 Task: Create new Company, with domain: 'moma.org' and type: 'Prospect'. Add new contact for this company, with mail Id: 'Manasvi_Adams@moma.org', First Name: Manasvi, Last name:  Adams, Job Title: 'Application Developer', Phone Number: '(801) 555-7894'. Change life cycle stage to  Lead and lead status to  Open. Logged in from softage.1@softage.net
Action: Mouse moved to (112, 71)
Screenshot: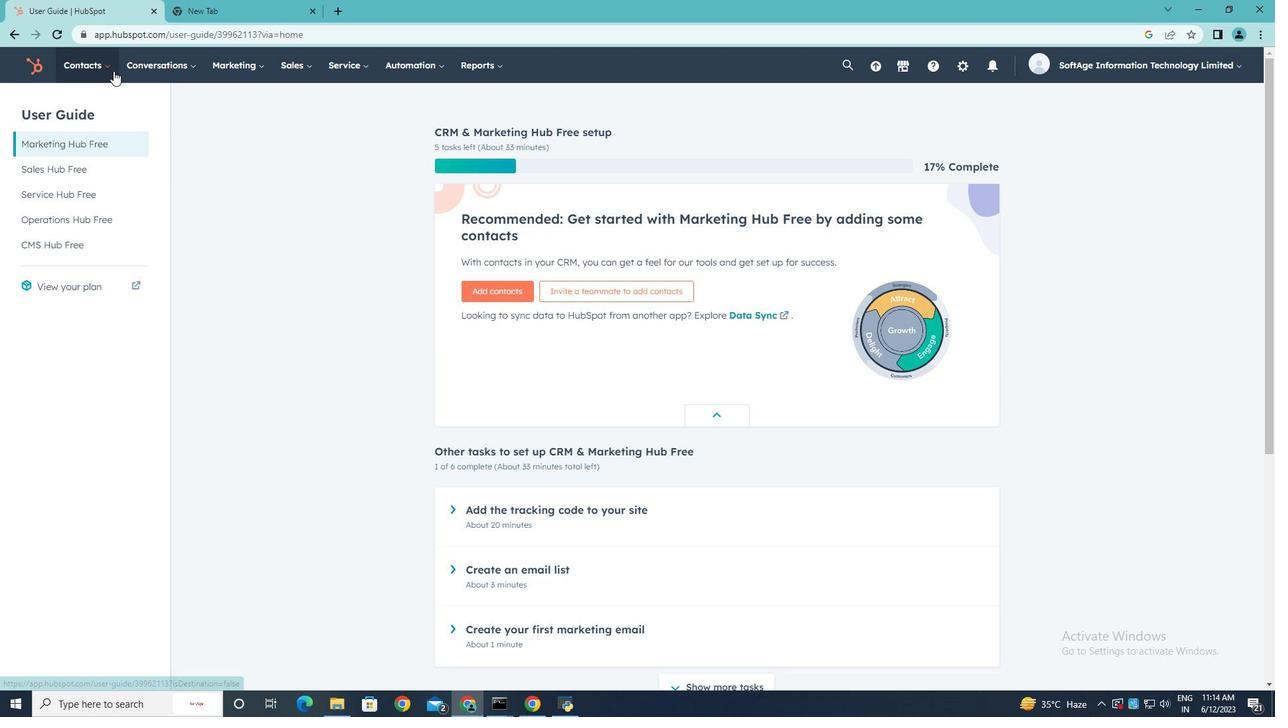 
Action: Mouse pressed left at (112, 71)
Screenshot: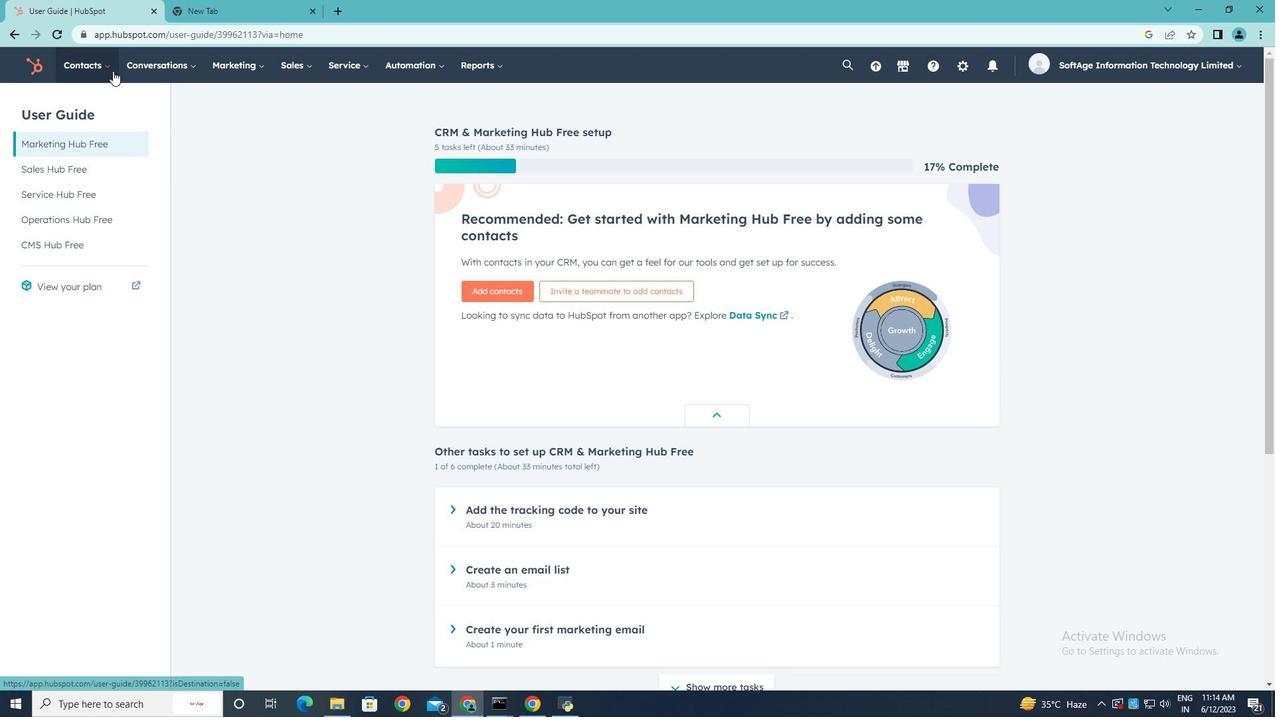 
Action: Mouse moved to (104, 134)
Screenshot: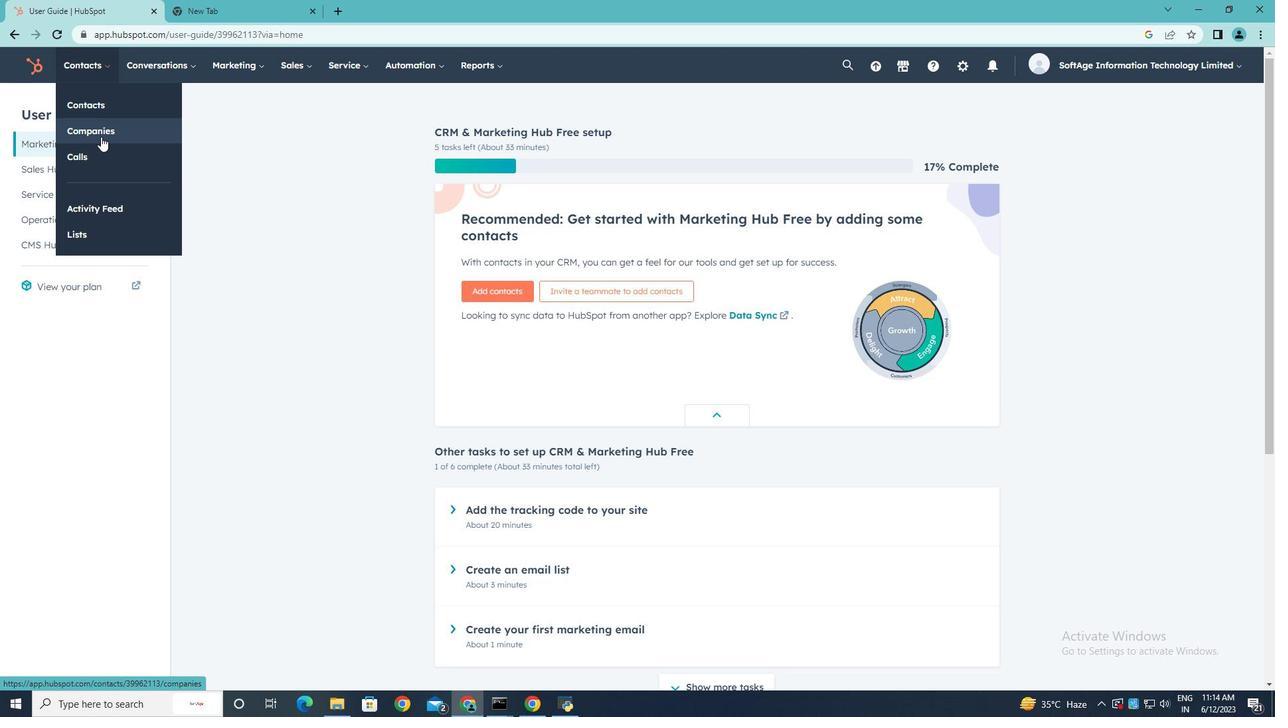 
Action: Mouse pressed left at (104, 134)
Screenshot: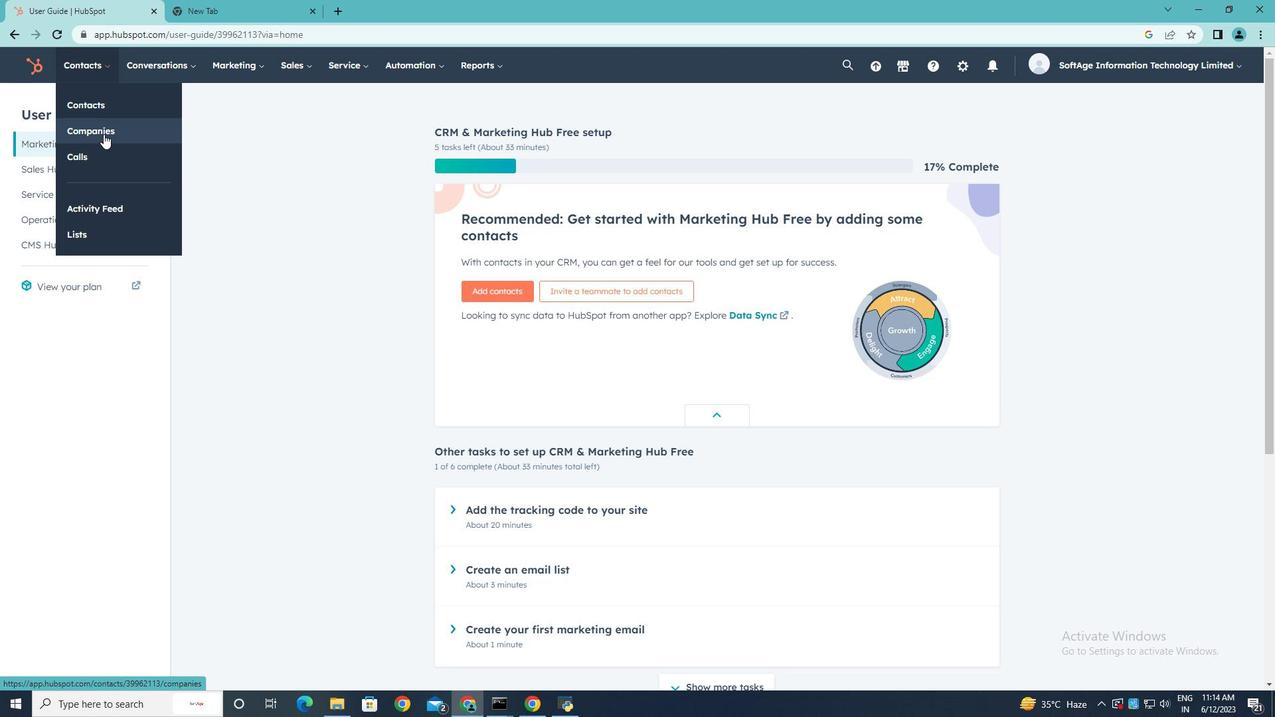 
Action: Mouse moved to (1228, 112)
Screenshot: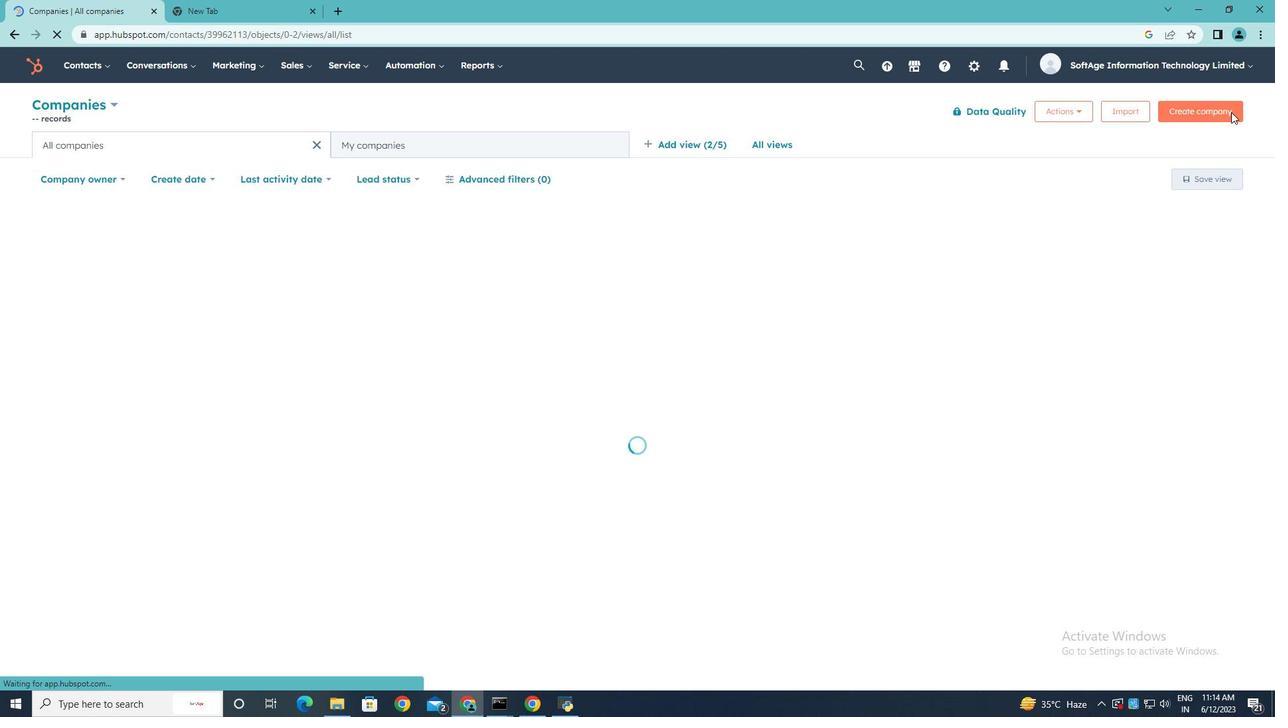 
Action: Mouse pressed left at (1228, 112)
Screenshot: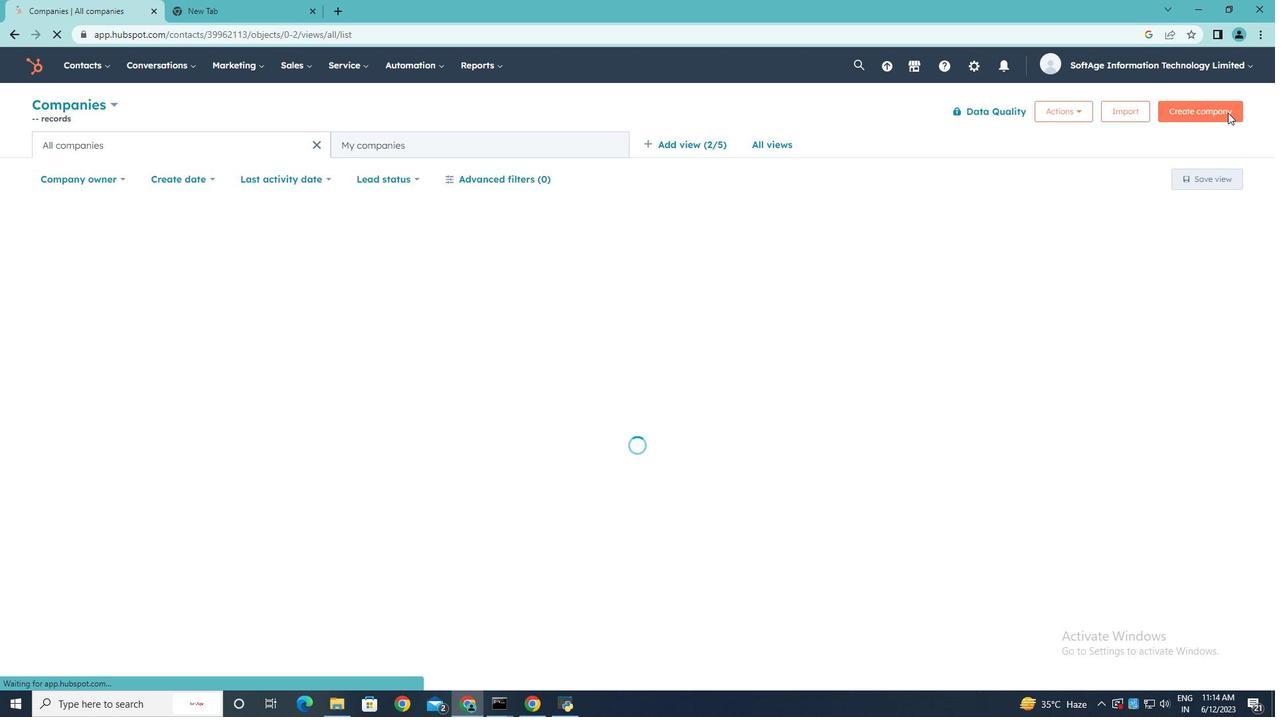 
Action: Mouse moved to (1011, 170)
Screenshot: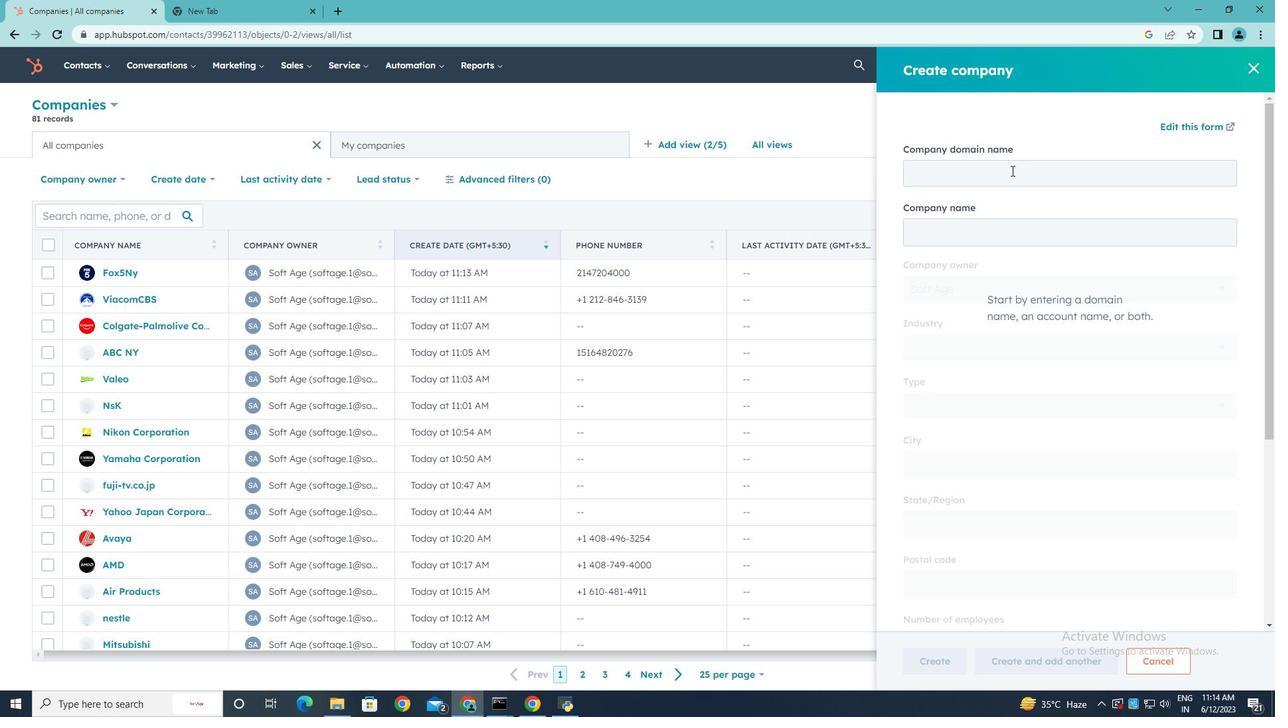 
Action: Mouse pressed left at (1011, 170)
Screenshot: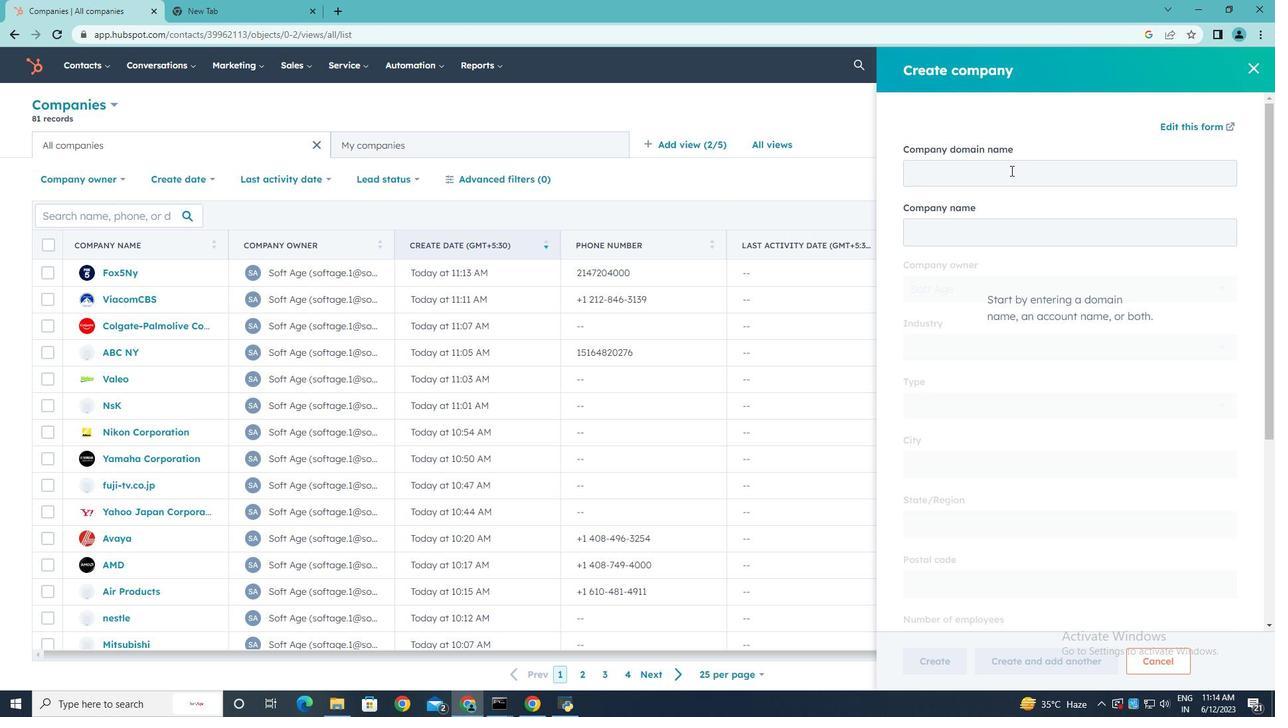 
Action: Key pressed moma.org
Screenshot: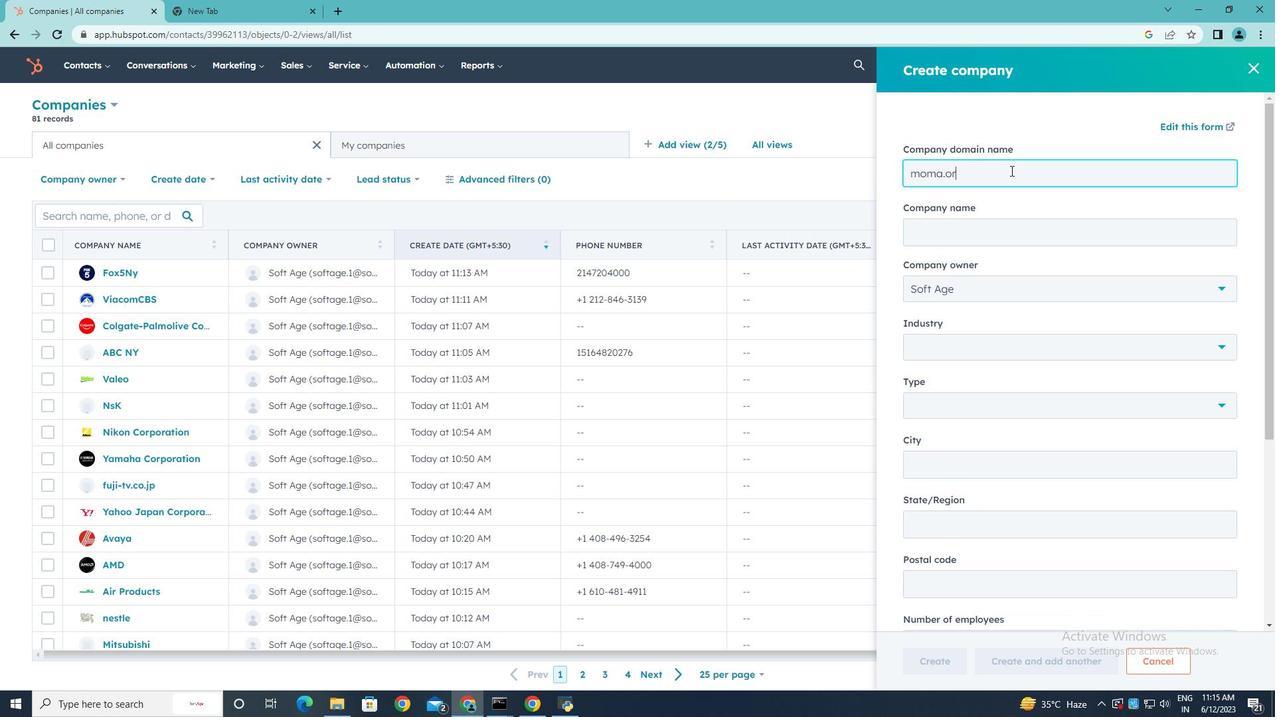 
Action: Mouse moved to (1017, 175)
Screenshot: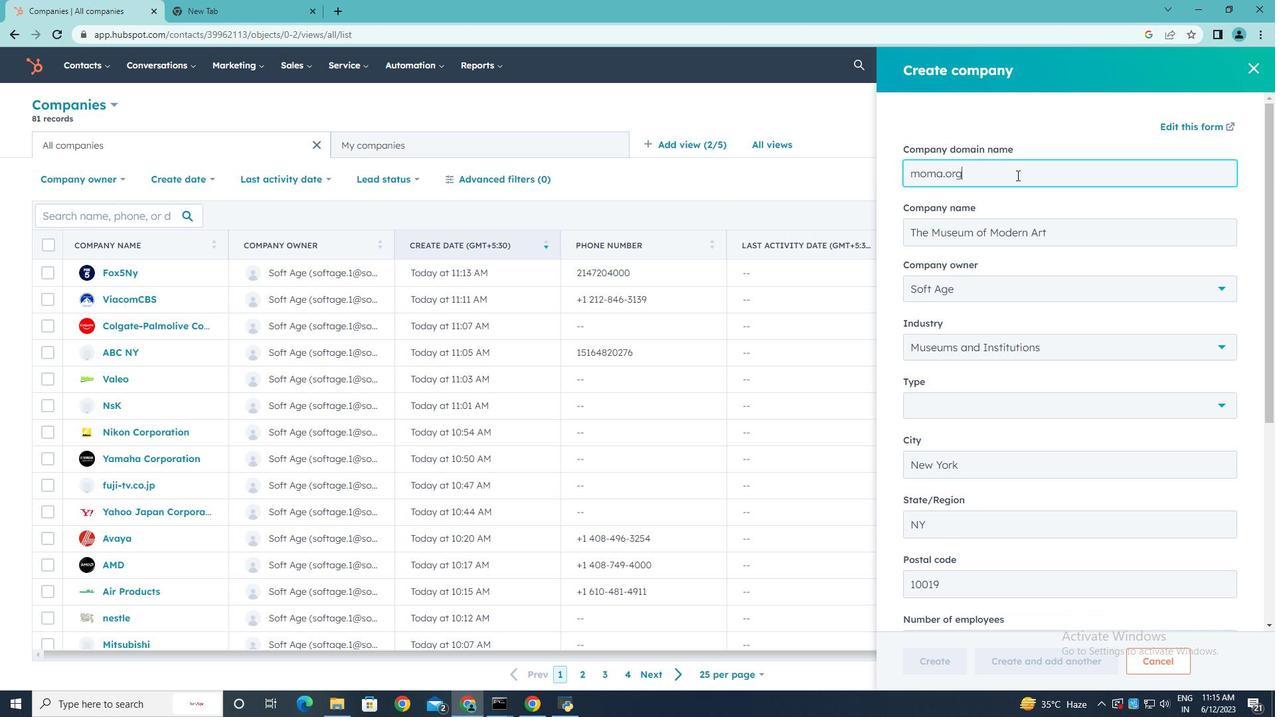 
Action: Mouse scrolled (1017, 174) with delta (0, 0)
Screenshot: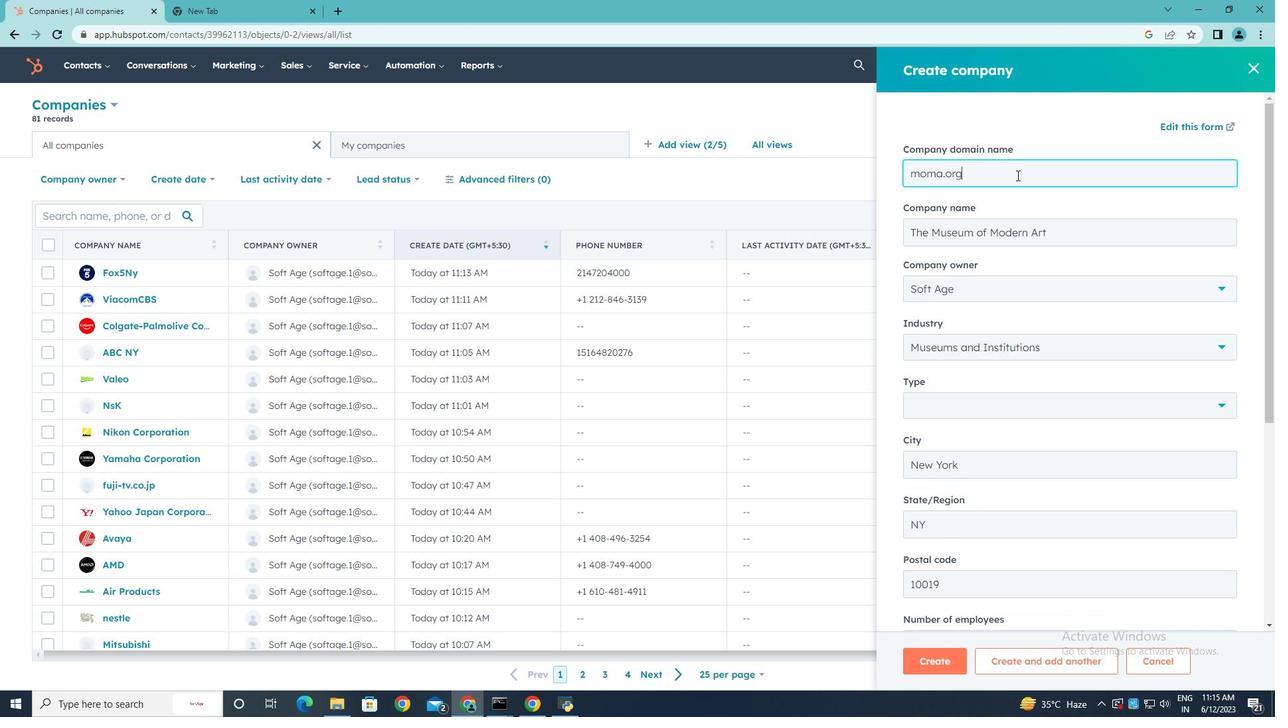 
Action: Mouse scrolled (1017, 174) with delta (0, 0)
Screenshot: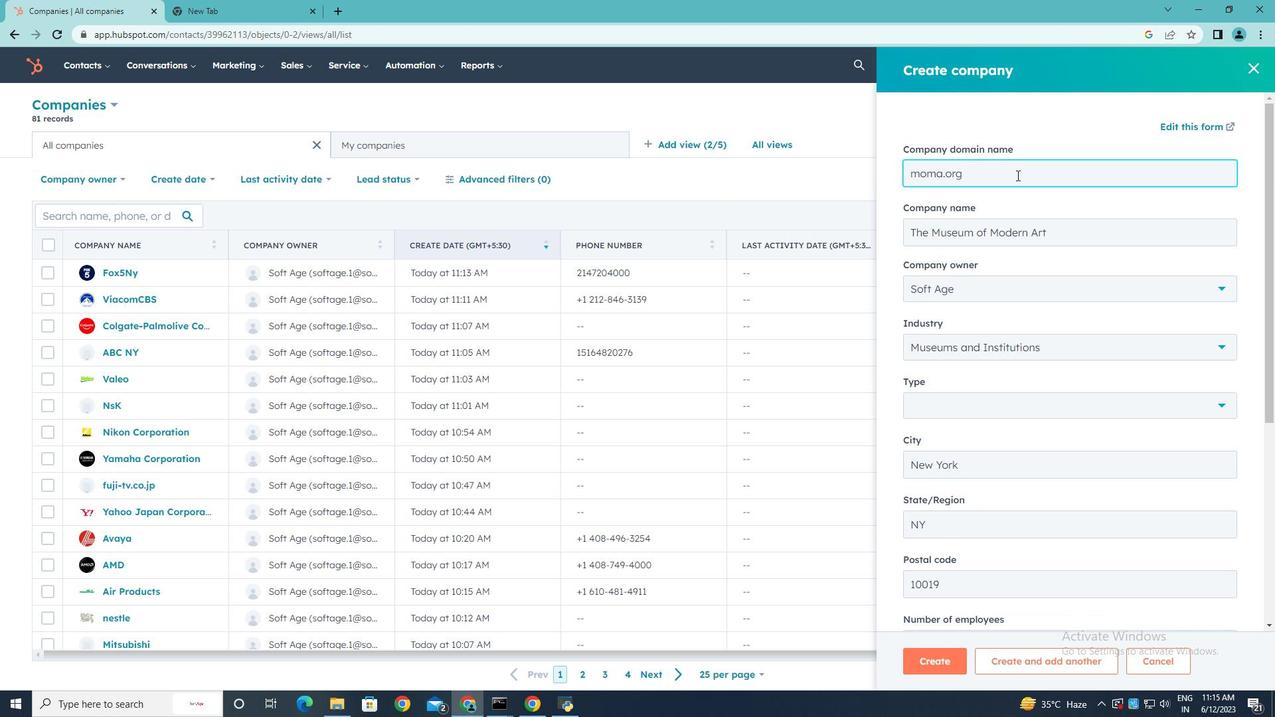 
Action: Mouse scrolled (1017, 174) with delta (0, 0)
Screenshot: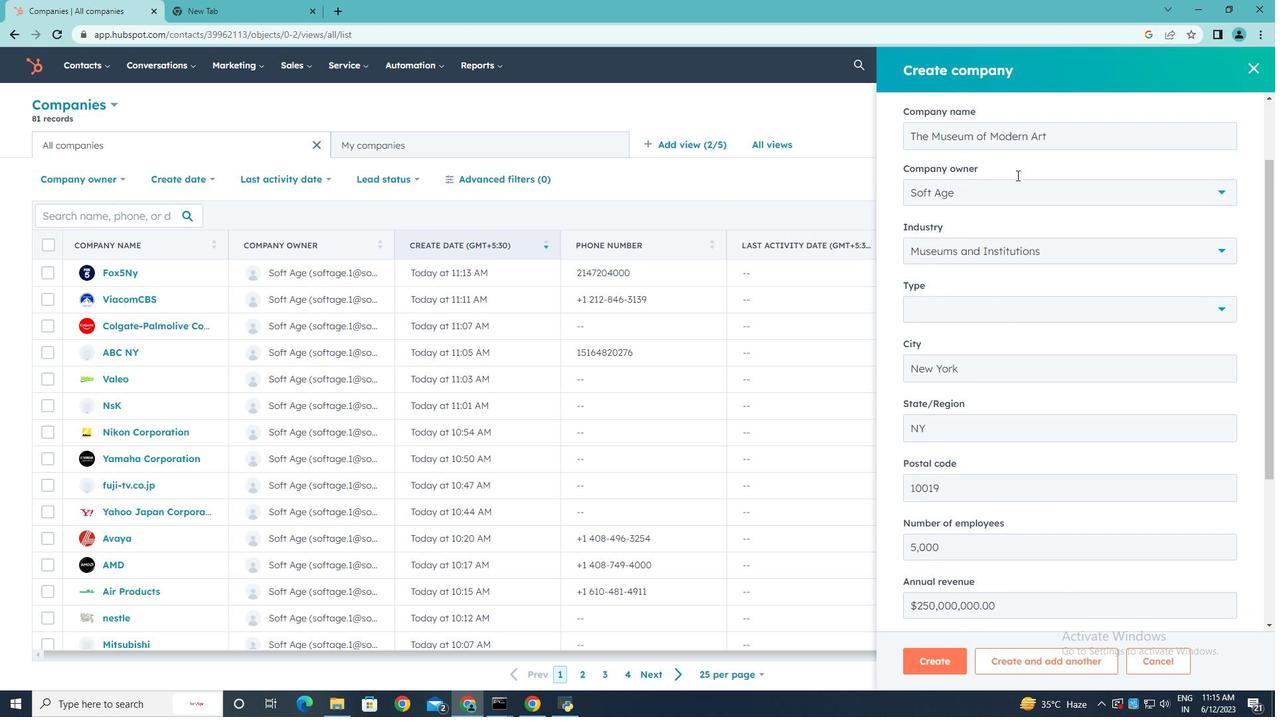 
Action: Mouse moved to (1222, 199)
Screenshot: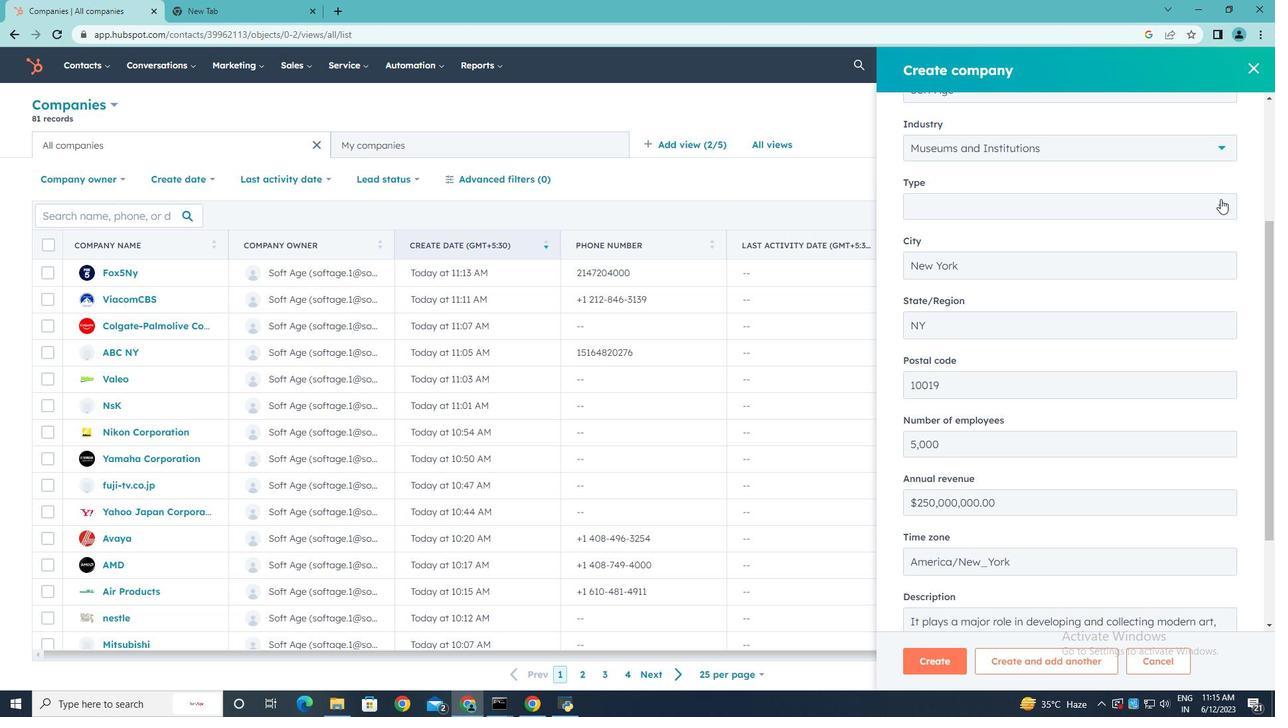 
Action: Mouse pressed left at (1222, 199)
Screenshot: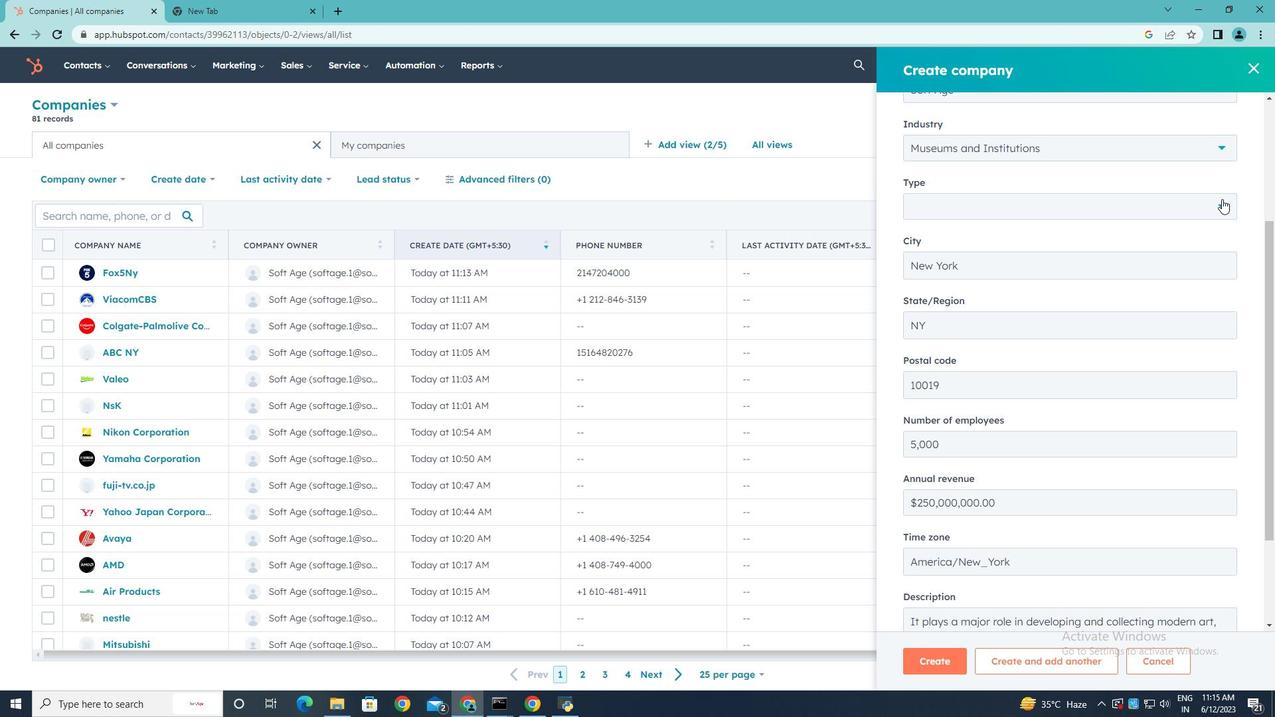 
Action: Mouse moved to (1044, 271)
Screenshot: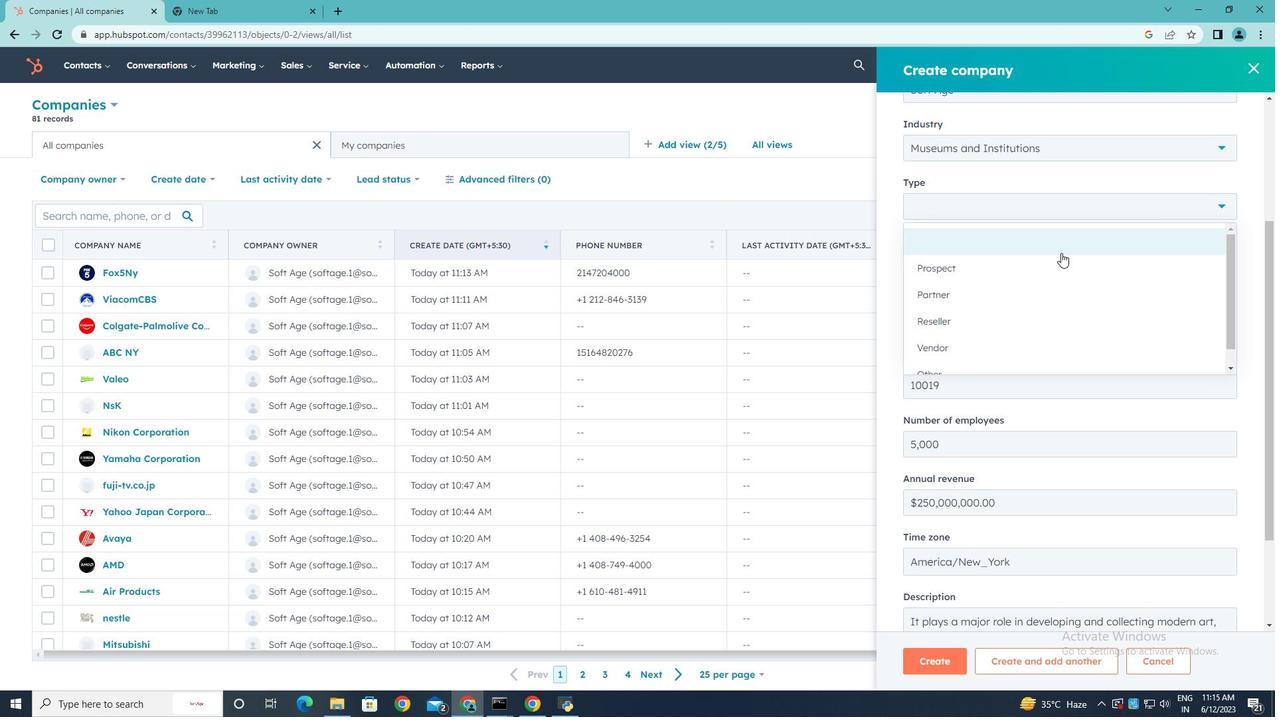 
Action: Mouse pressed left at (1044, 271)
Screenshot: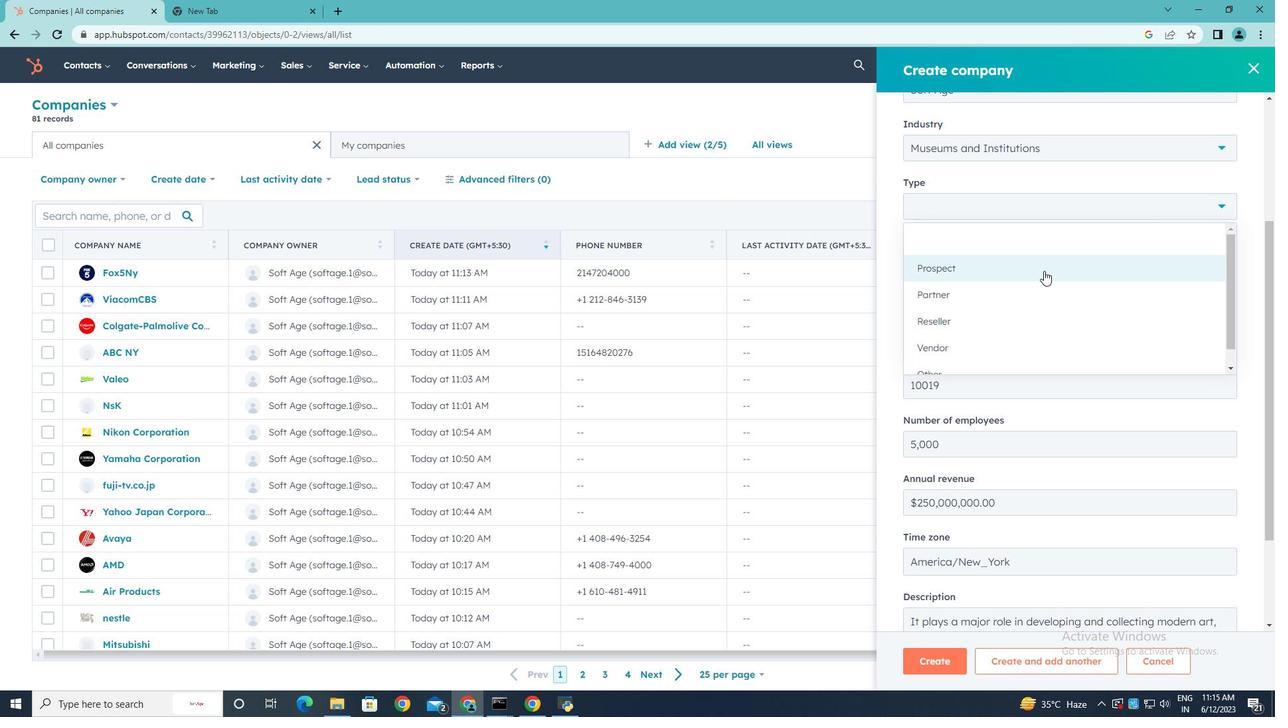 
Action: Mouse moved to (937, 526)
Screenshot: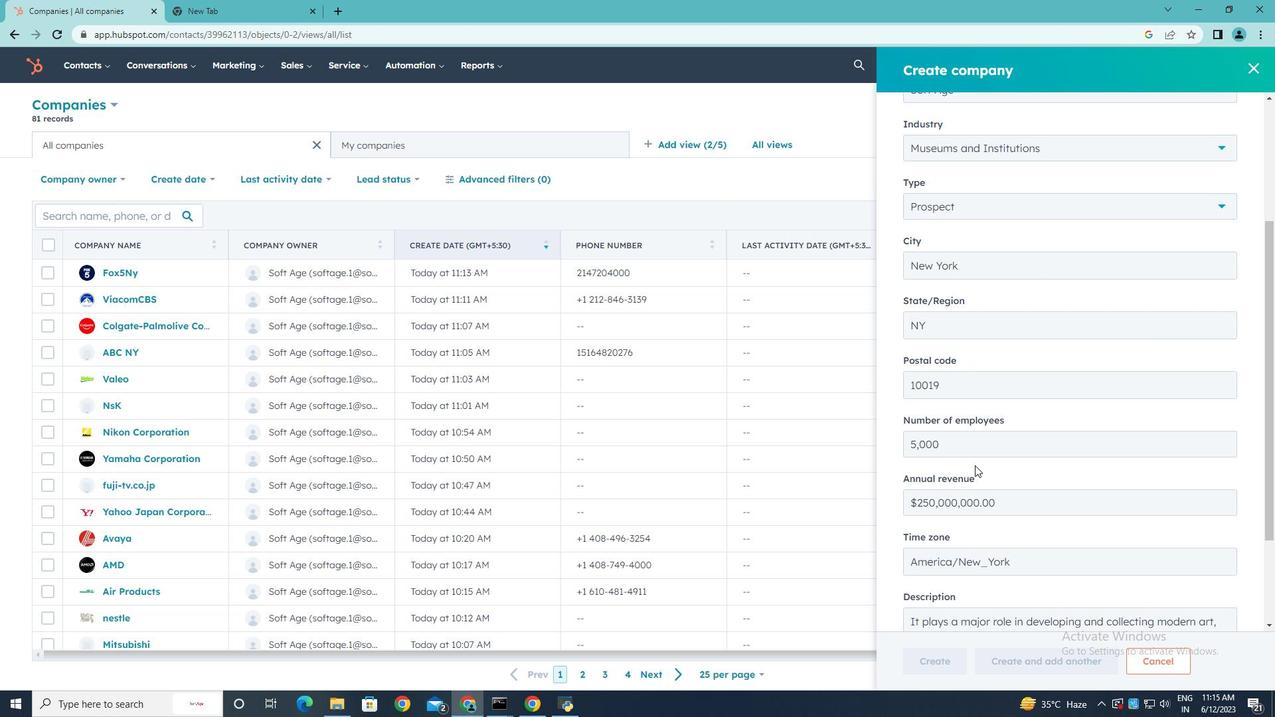 
Action: Mouse scrolled (937, 525) with delta (0, 0)
Screenshot: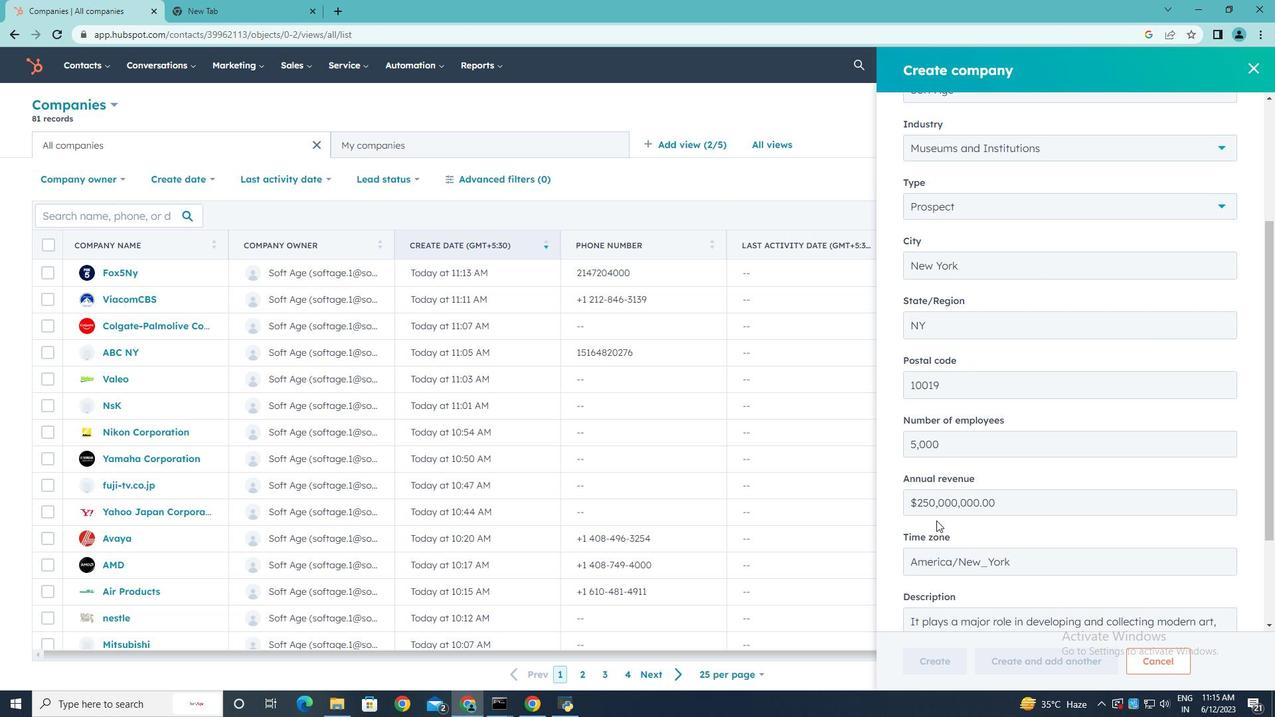 
Action: Mouse scrolled (937, 525) with delta (0, 0)
Screenshot: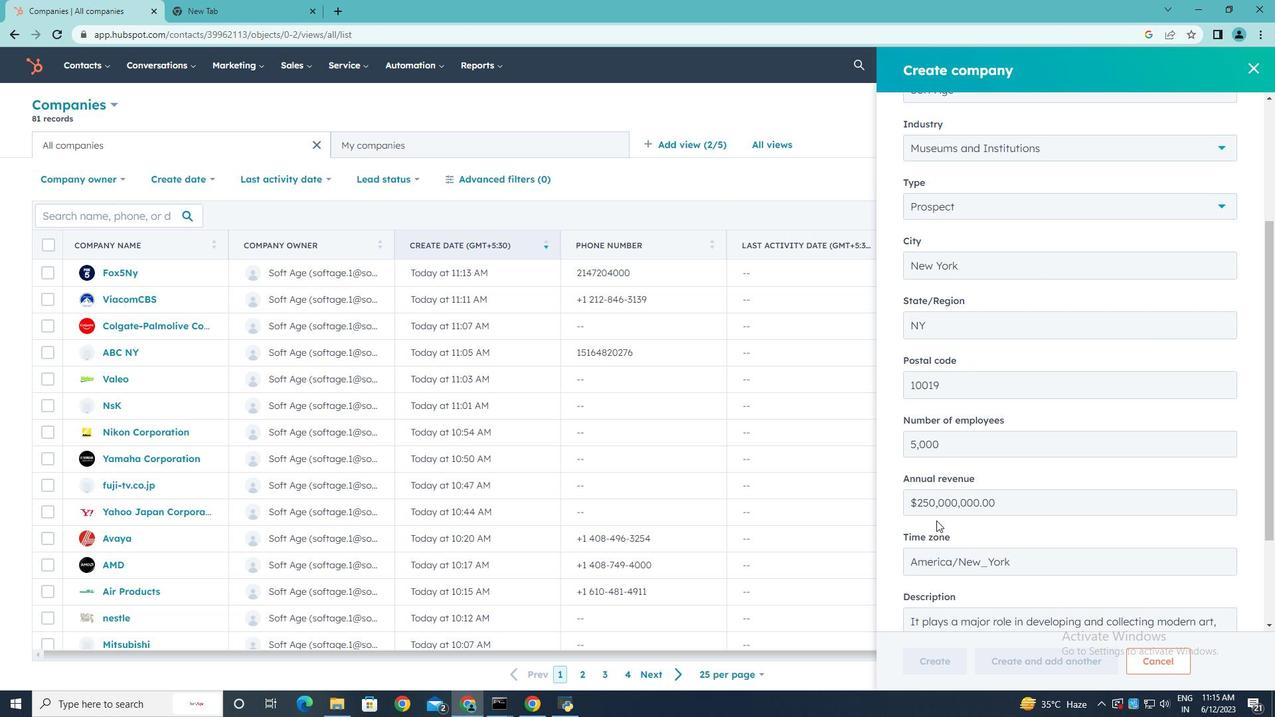 
Action: Mouse moved to (930, 657)
Screenshot: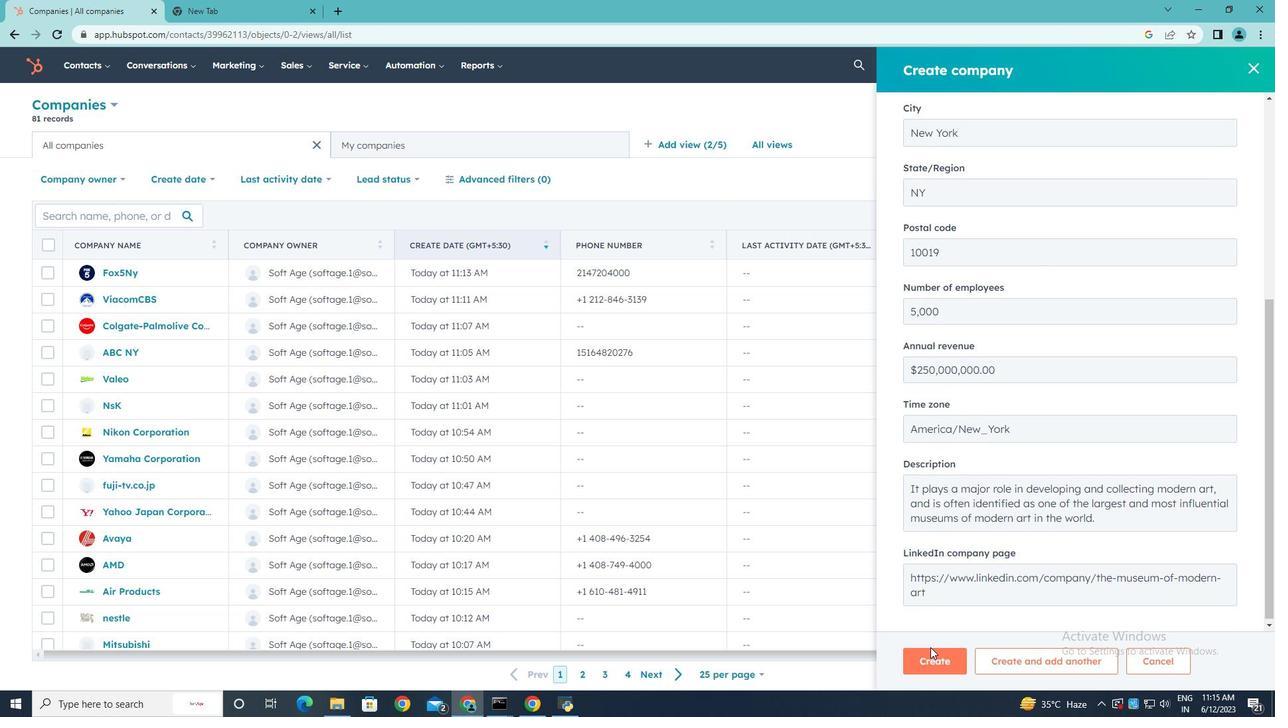 
Action: Mouse pressed left at (930, 657)
Screenshot: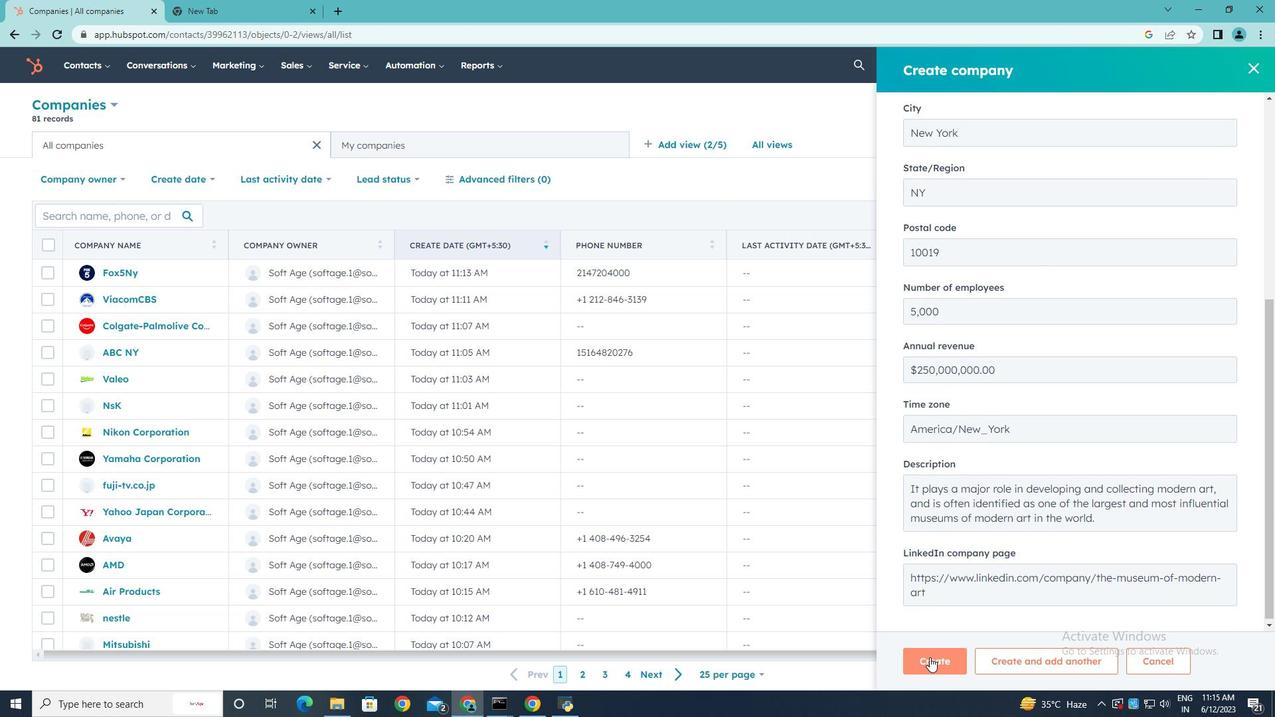 
Action: Mouse moved to (906, 432)
Screenshot: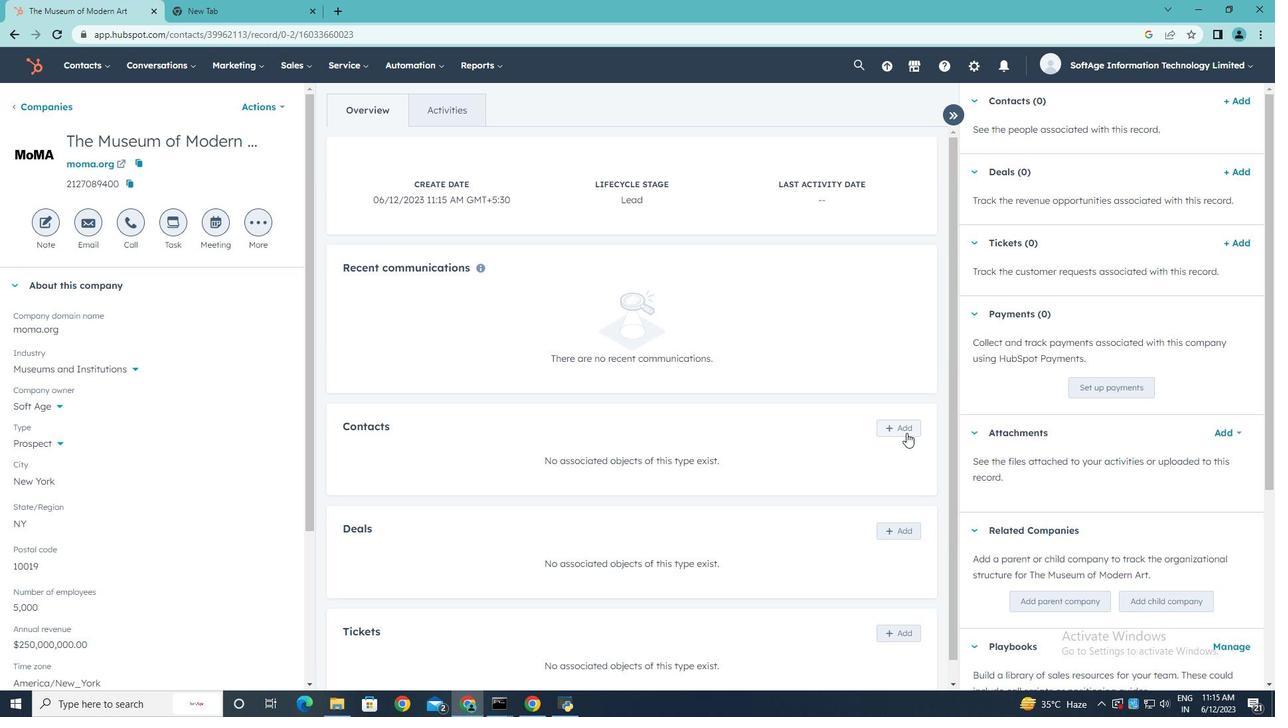 
Action: Mouse pressed left at (906, 432)
Screenshot: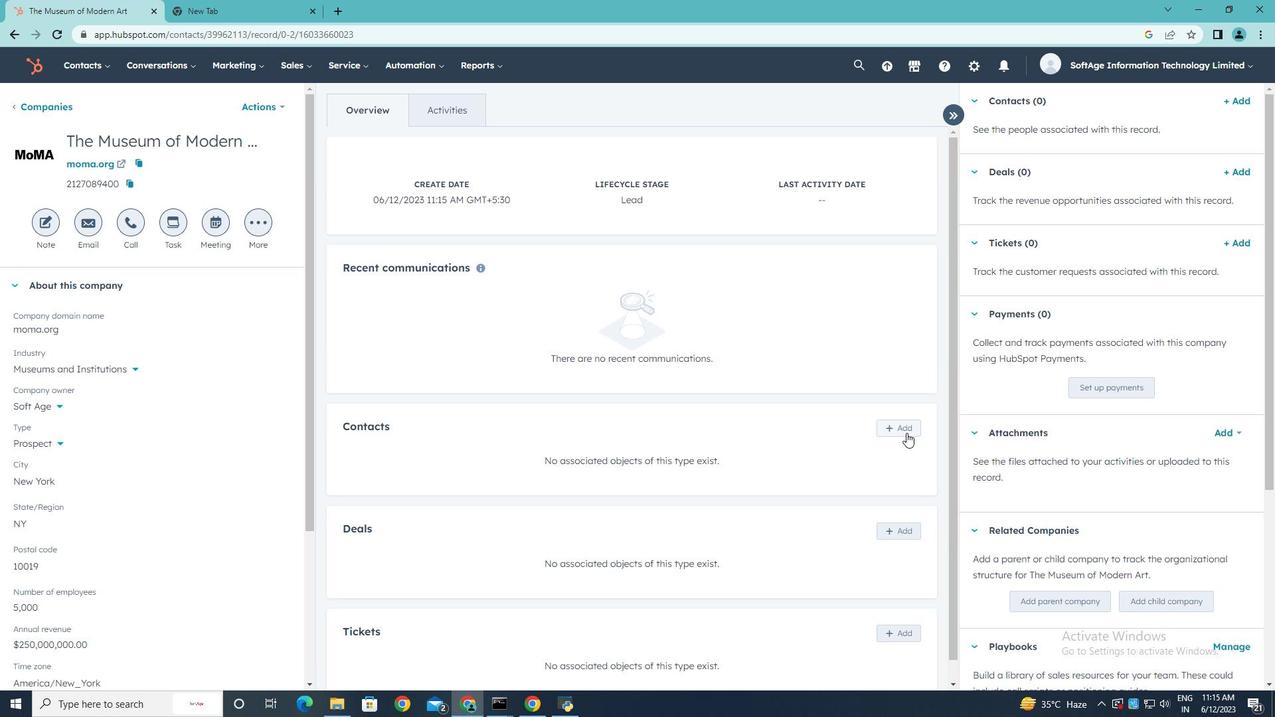 
Action: Mouse moved to (996, 128)
Screenshot: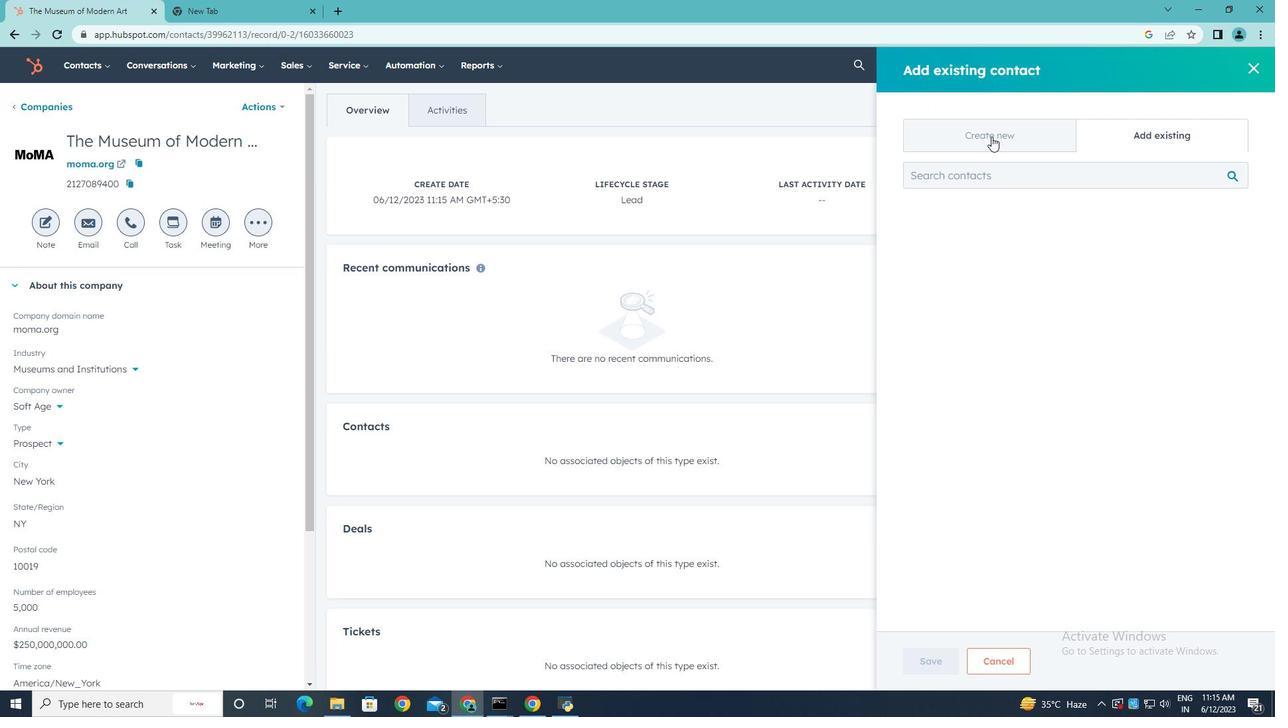 
Action: Mouse pressed left at (996, 128)
Screenshot: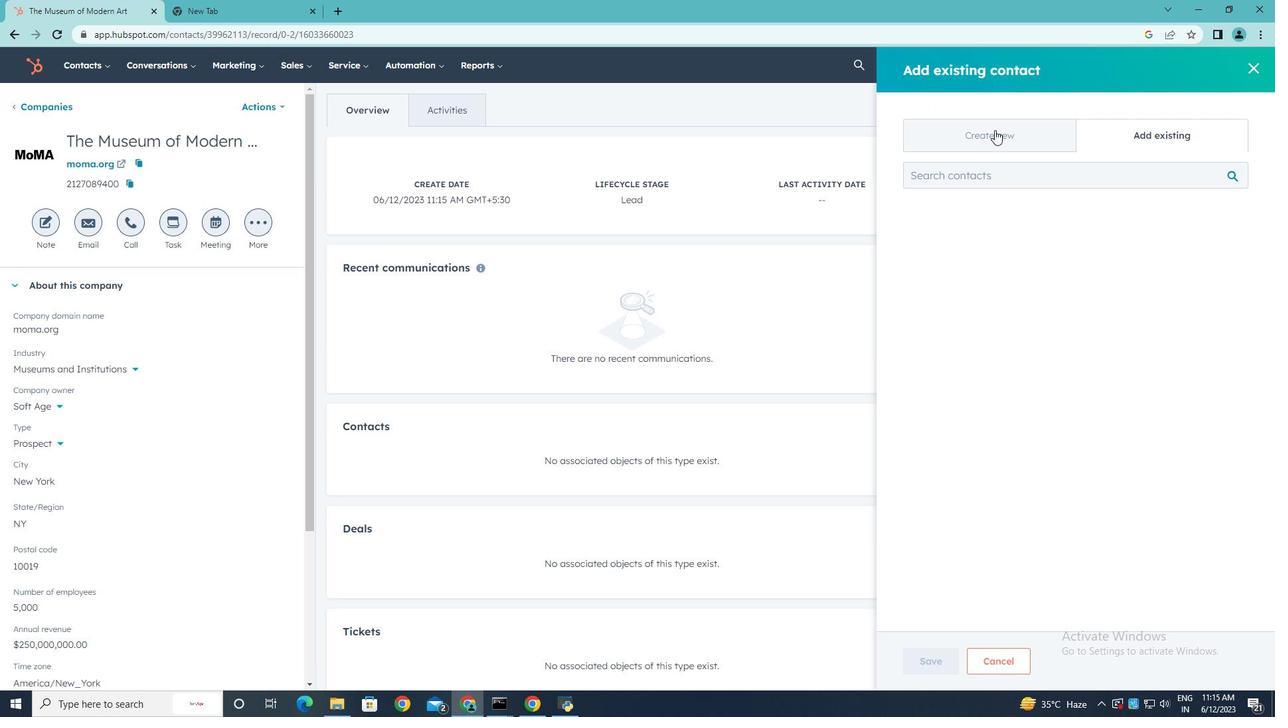 
Action: Mouse moved to (953, 212)
Screenshot: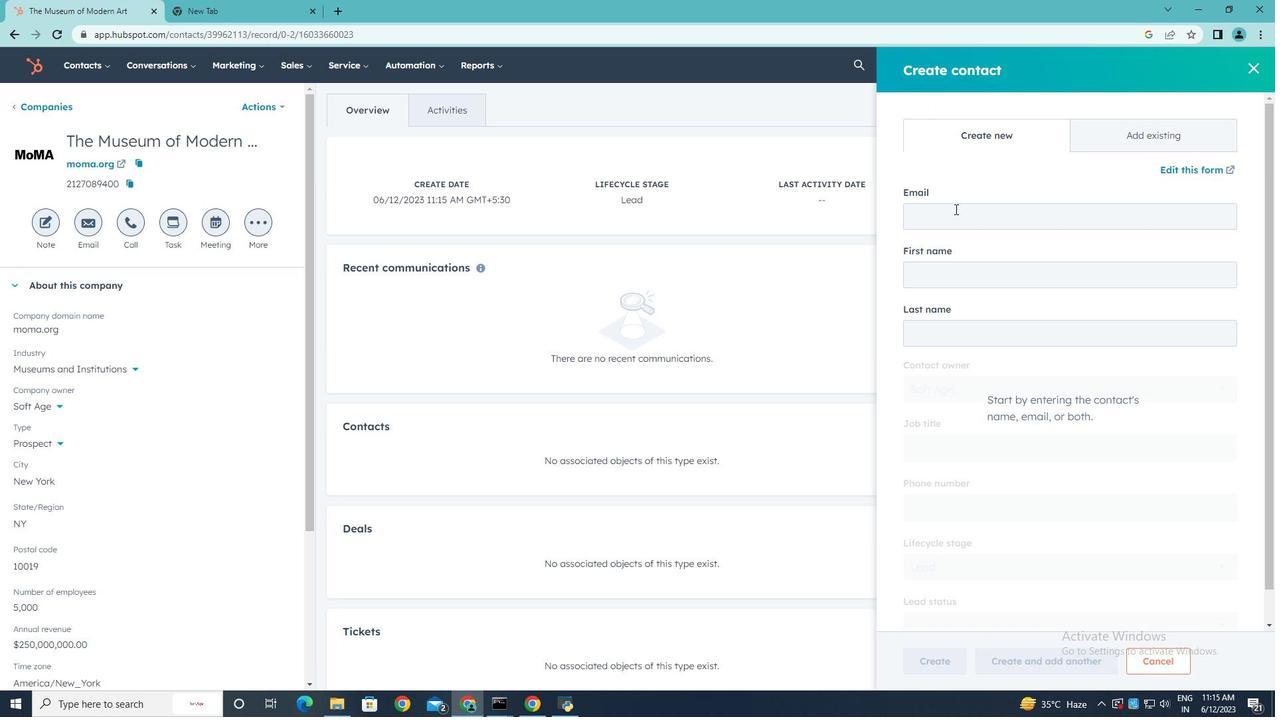 
Action: Mouse pressed left at (953, 212)
Screenshot: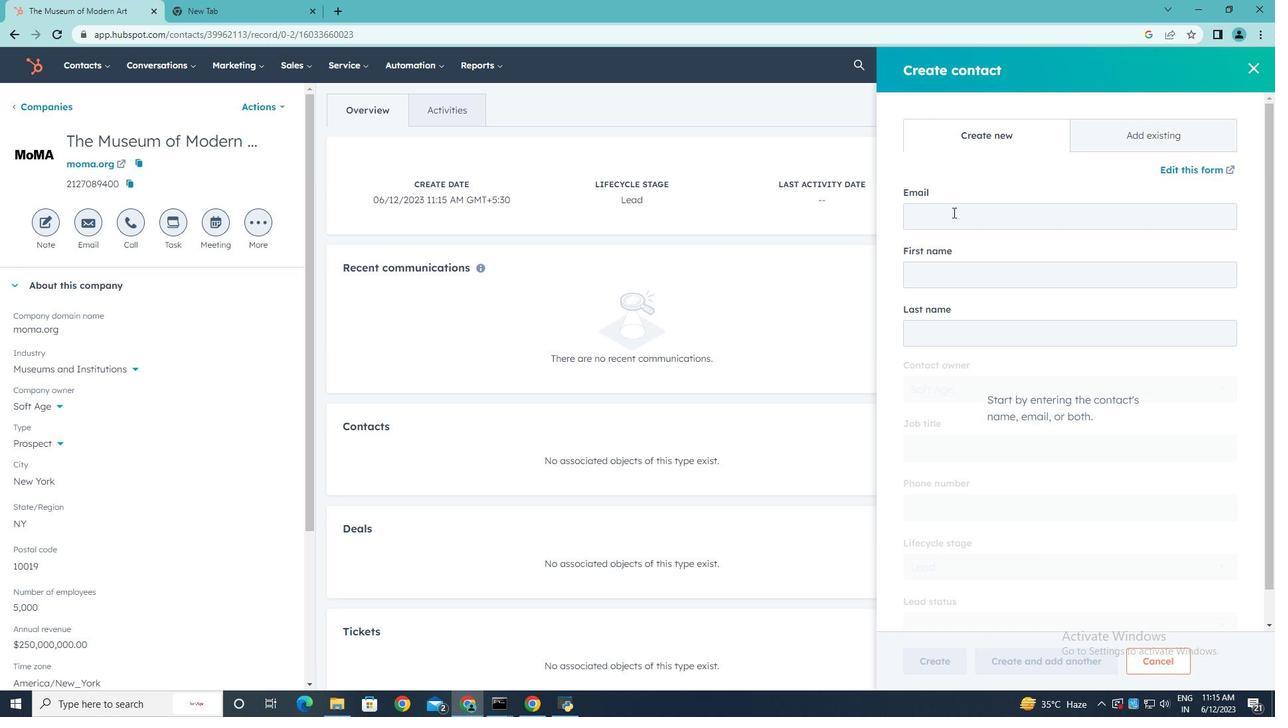 
Action: Key pressed <Key.shift><Key.shift><Key.shift><Key.shift><Key.shift><Key.shift><Key.shift>Manasvi<Key.shift_r>_<Key.shift>Adams<Key.shift><Key.shift><Key.shift><Key.shift><Key.shift><Key.shift><Key.shift><Key.shift><Key.shift><Key.shift><Key.shift><Key.shift><Key.shift>@moma.org
Screenshot: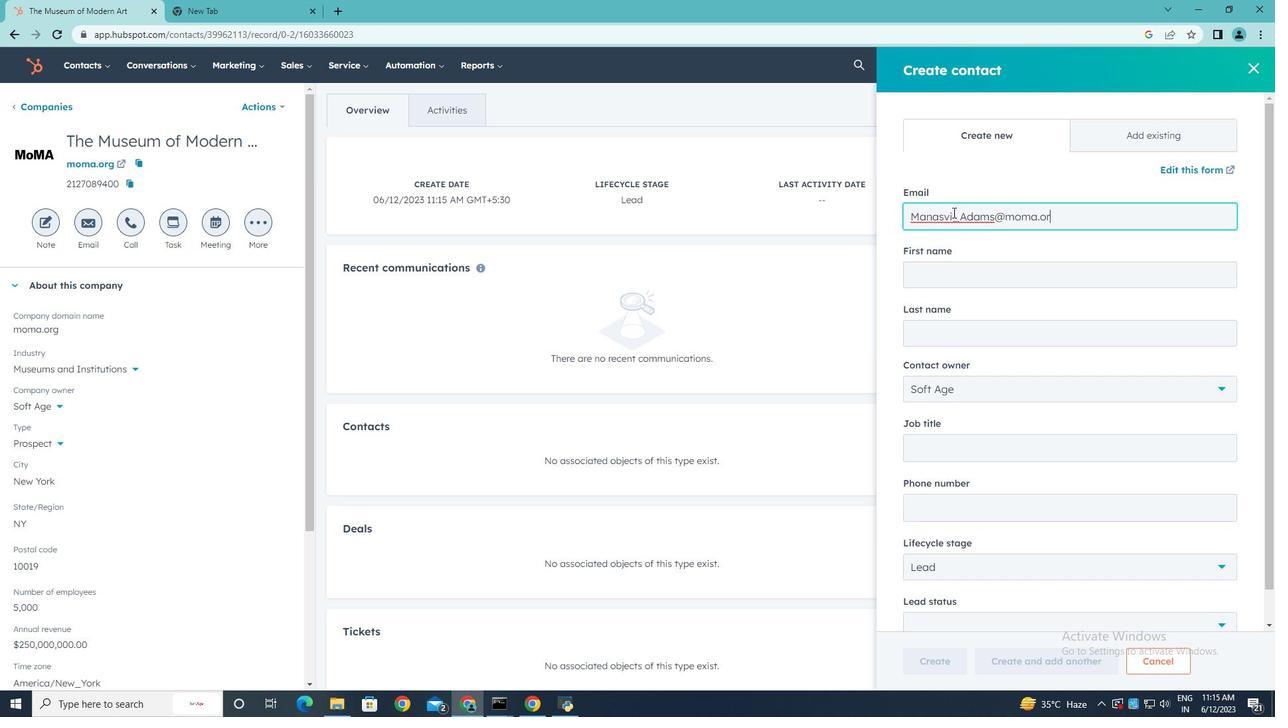 
Action: Mouse moved to (952, 282)
Screenshot: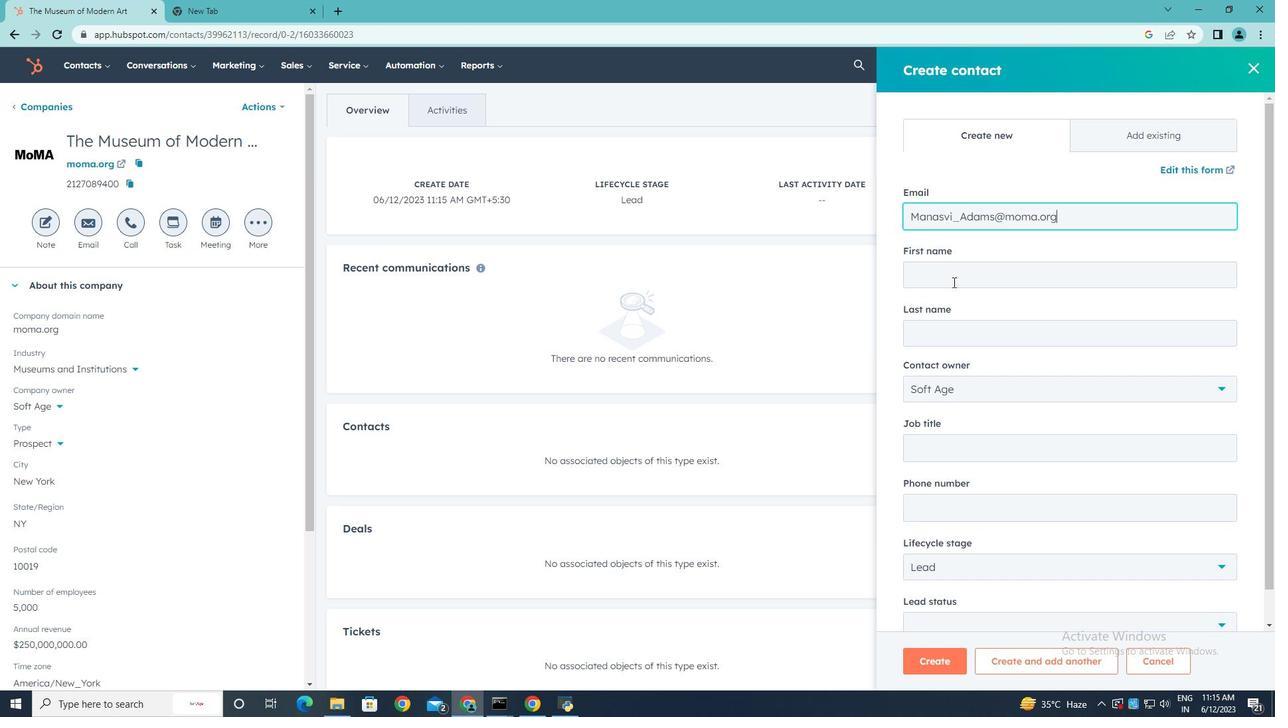 
Action: Mouse pressed left at (952, 282)
Screenshot: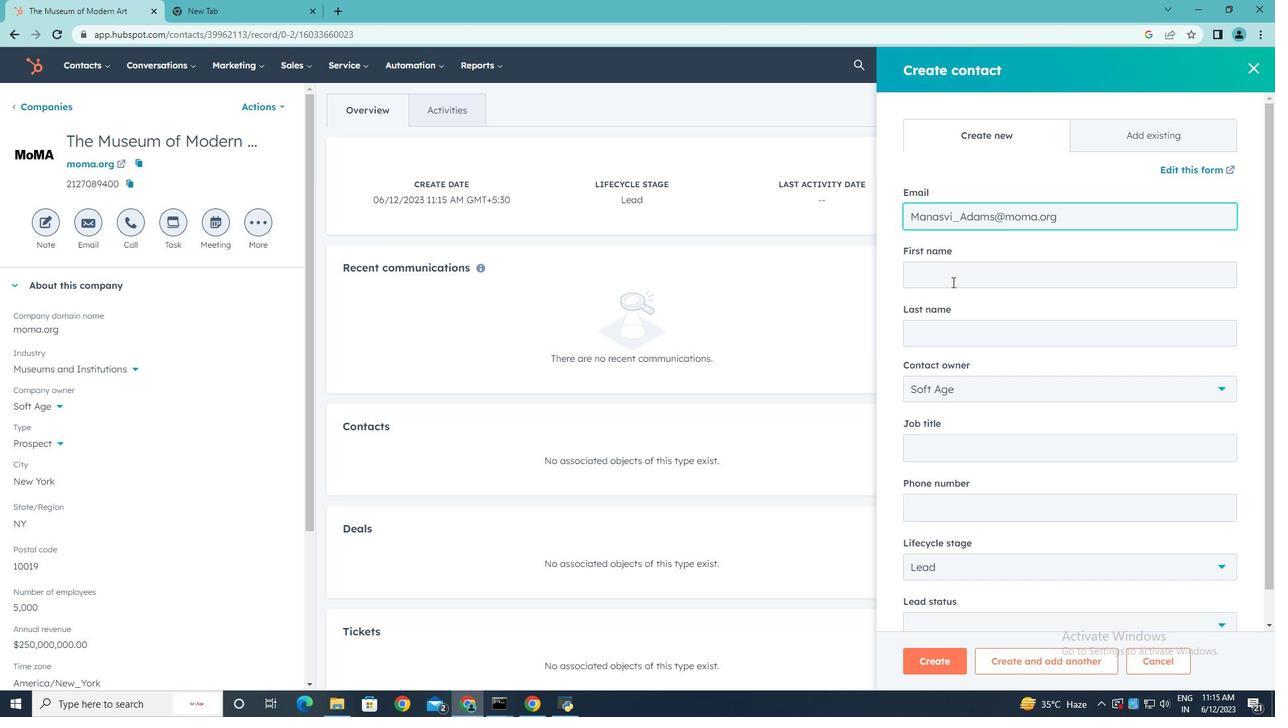
Action: Key pressed <Key.shift>Manasvi
Screenshot: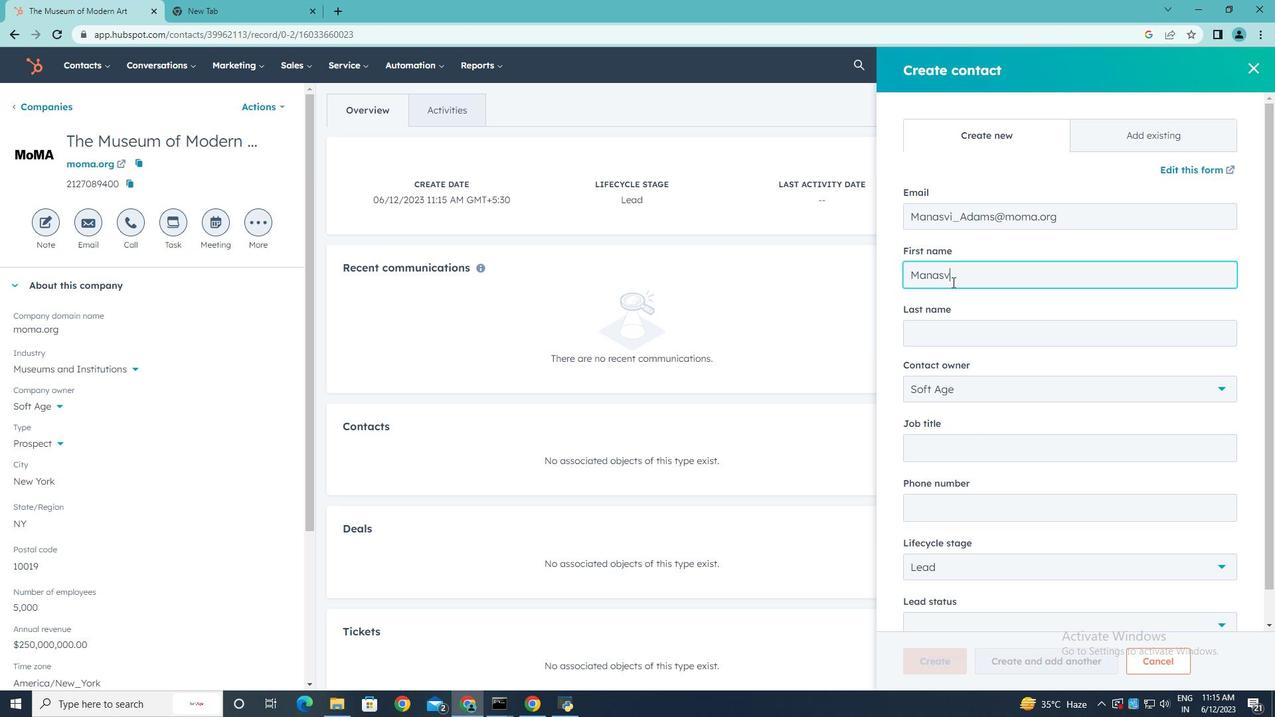 
Action: Mouse moved to (952, 336)
Screenshot: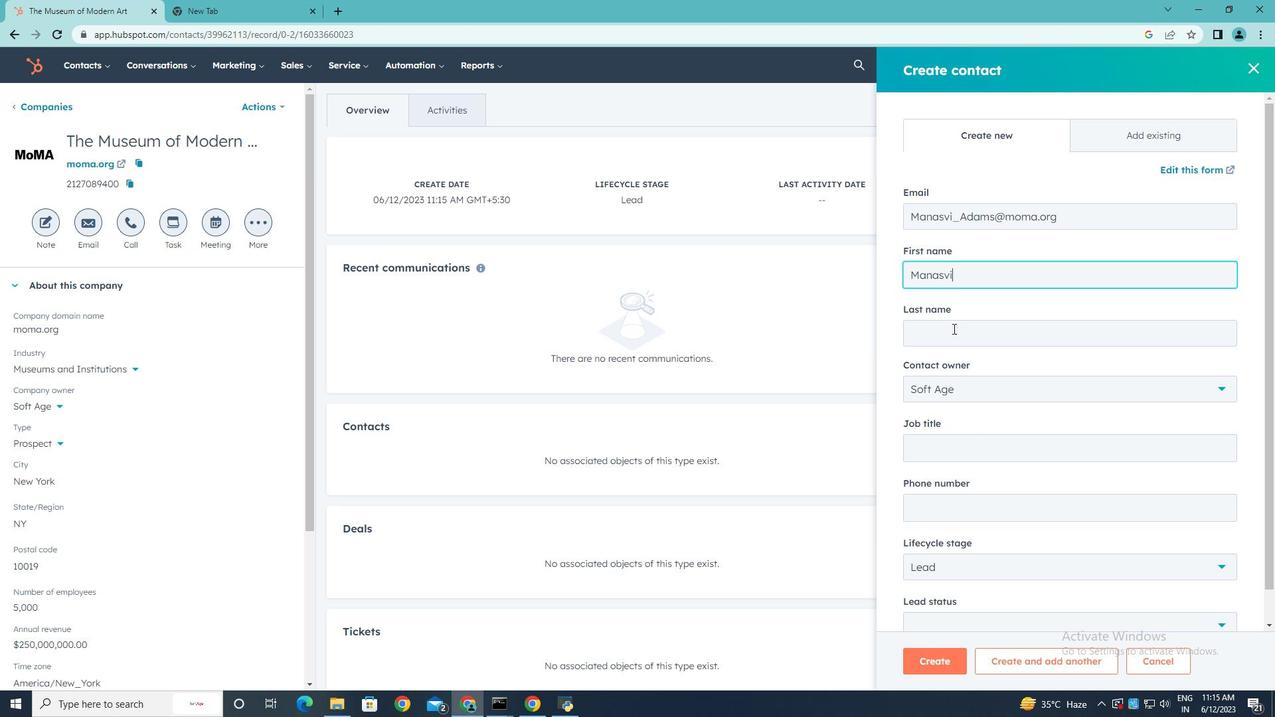 
Action: Mouse pressed left at (952, 336)
Screenshot: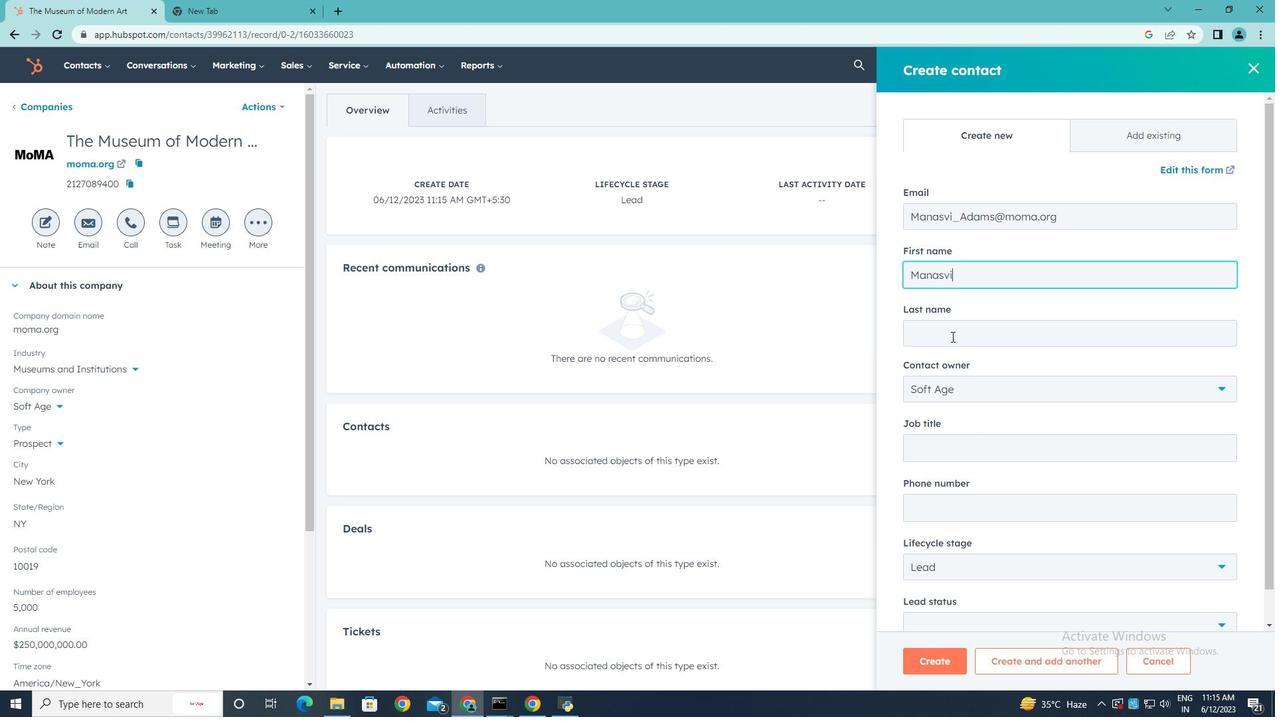 
Action: Key pressed <Key.shift>Adams
Screenshot: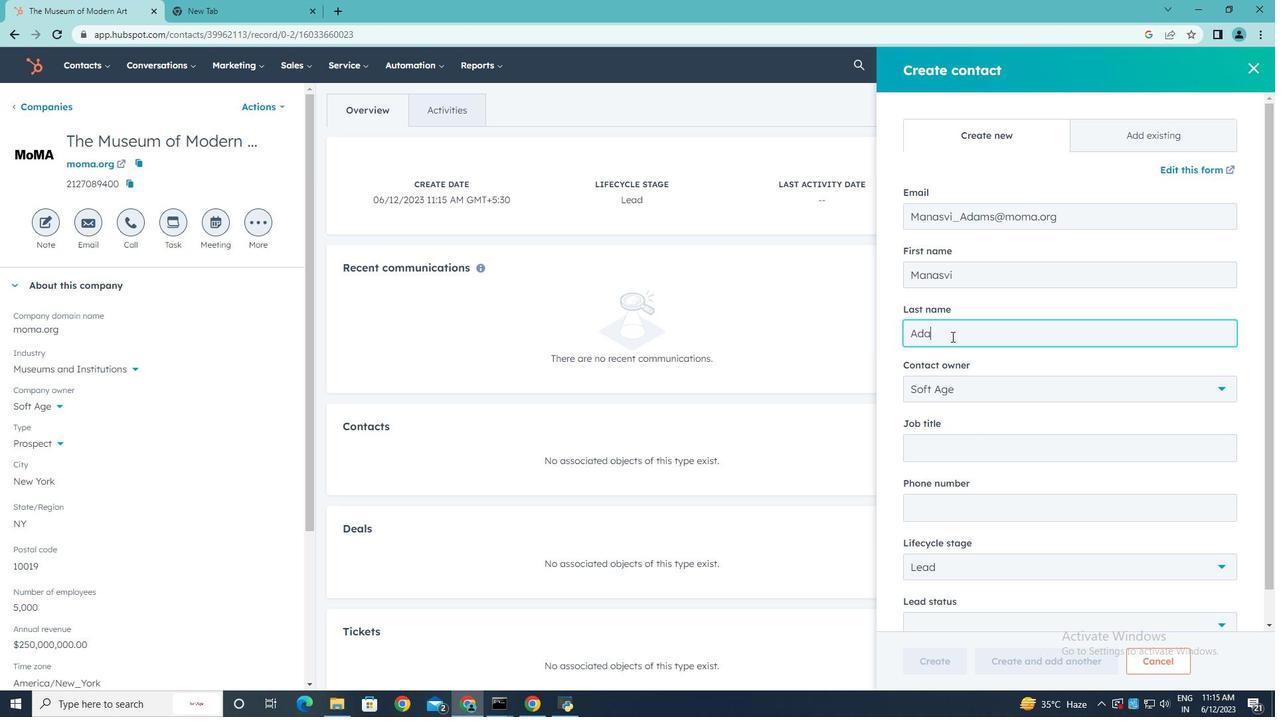 
Action: Mouse moved to (965, 449)
Screenshot: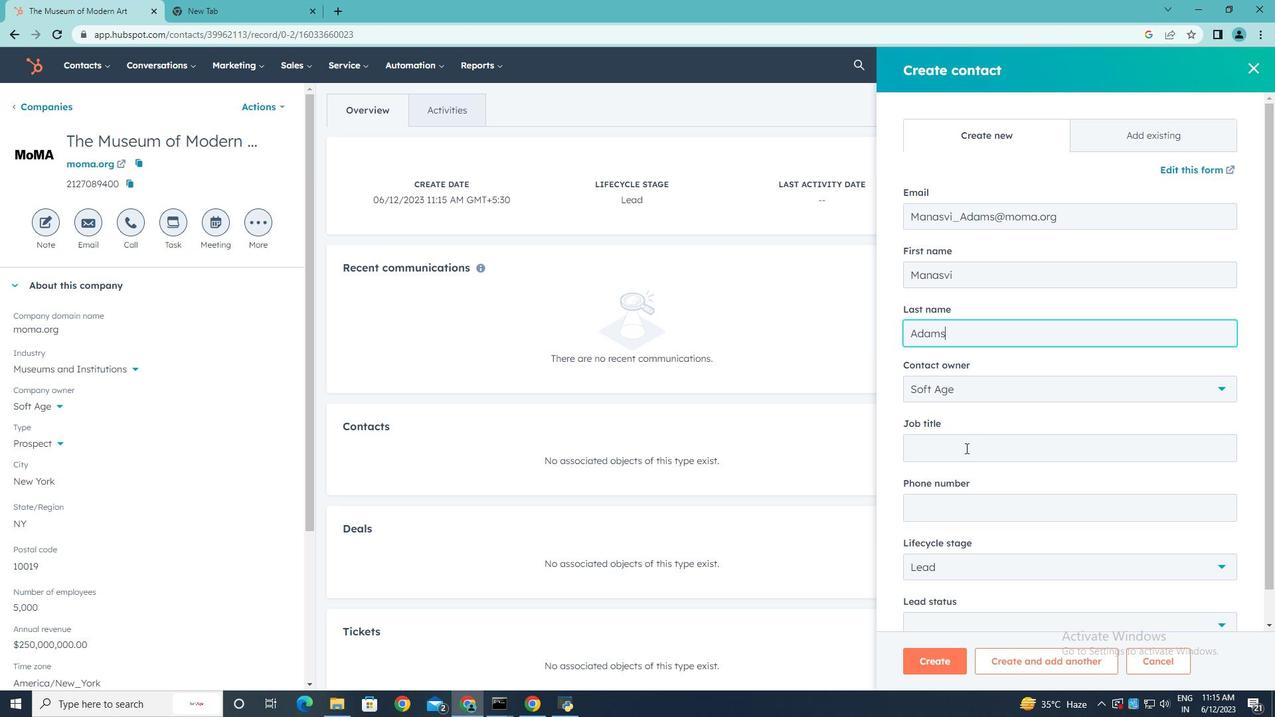 
Action: Mouse pressed left at (965, 449)
Screenshot: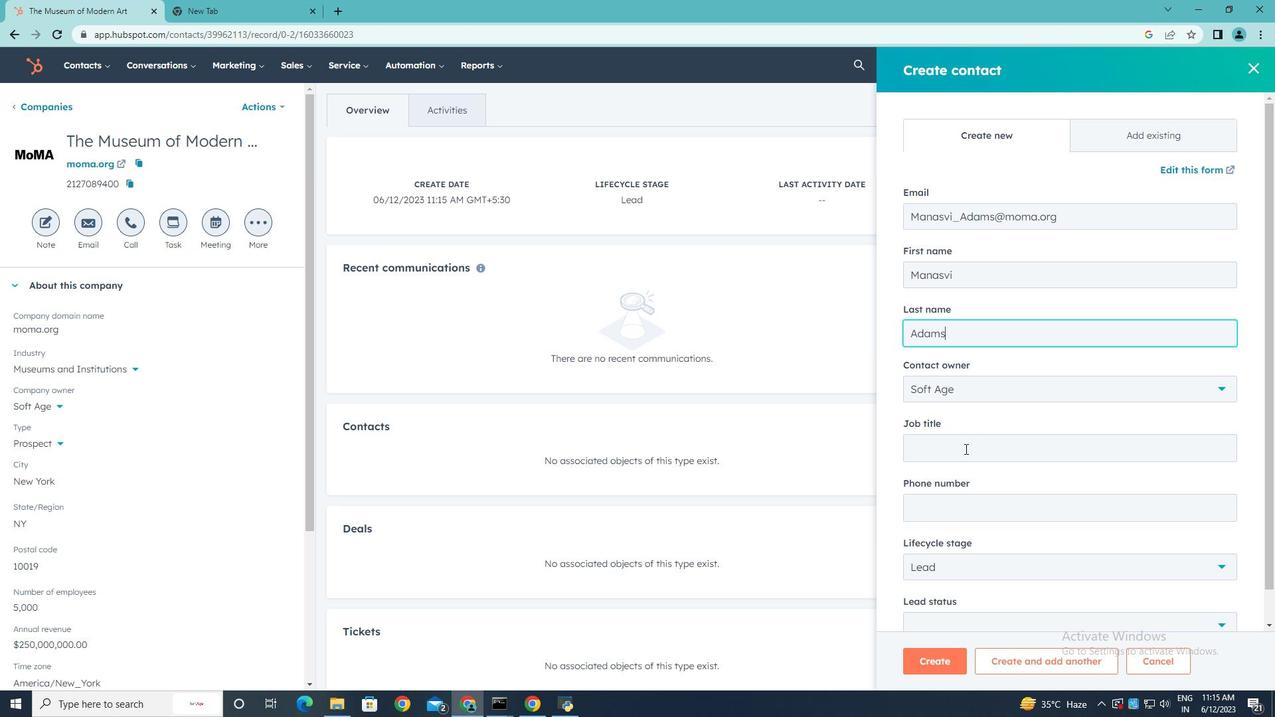 
Action: Key pressed <Key.shift>Application<Key.space><Key.shift>Developer
Screenshot: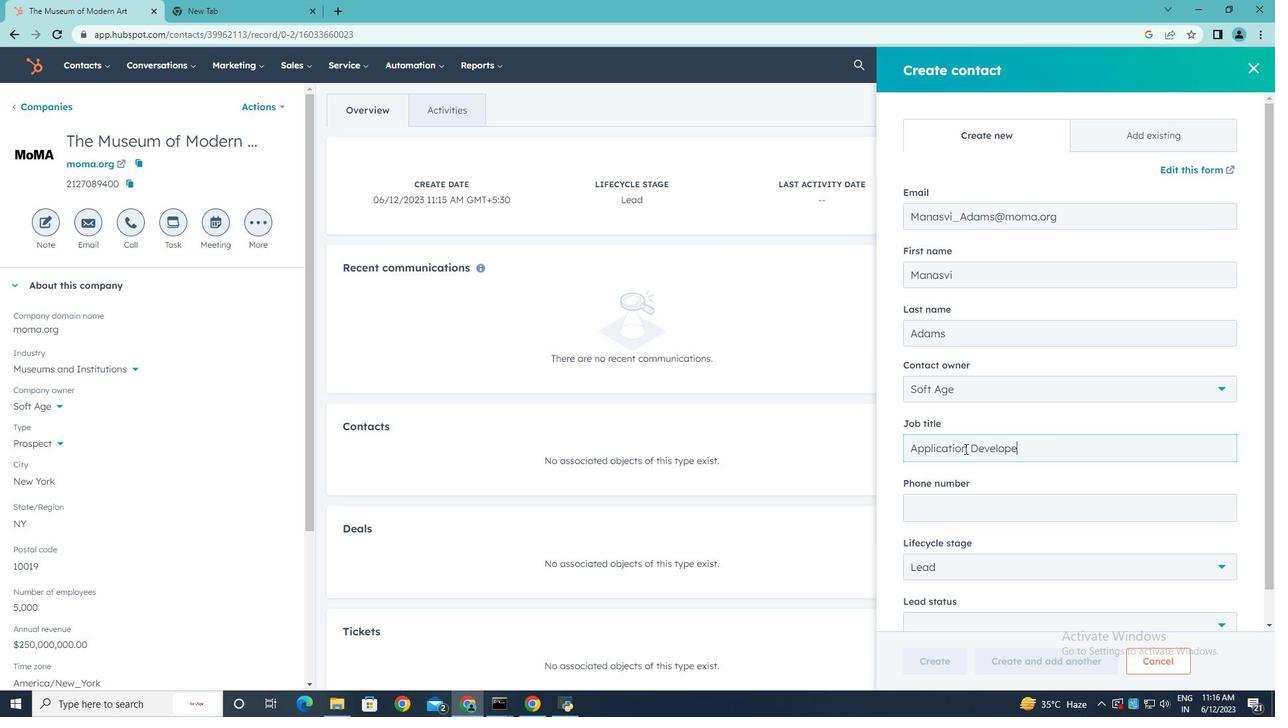 
Action: Mouse moved to (979, 511)
Screenshot: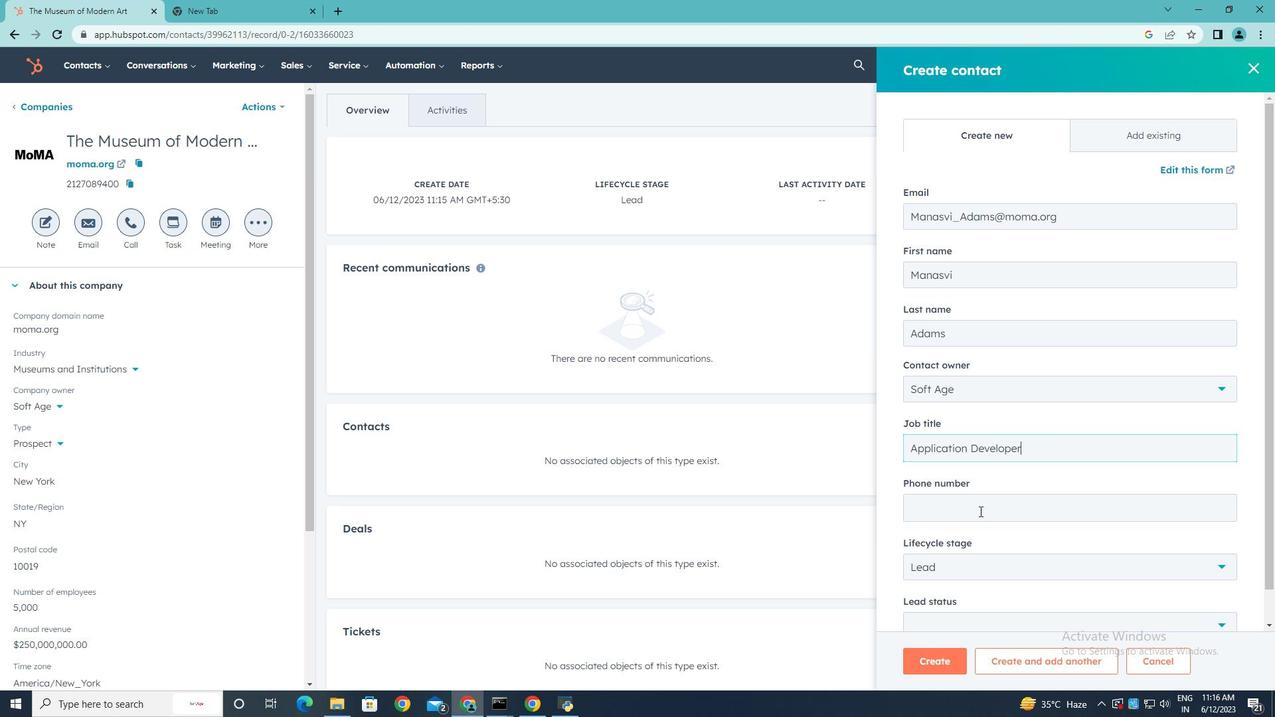 
Action: Mouse pressed left at (979, 511)
Screenshot: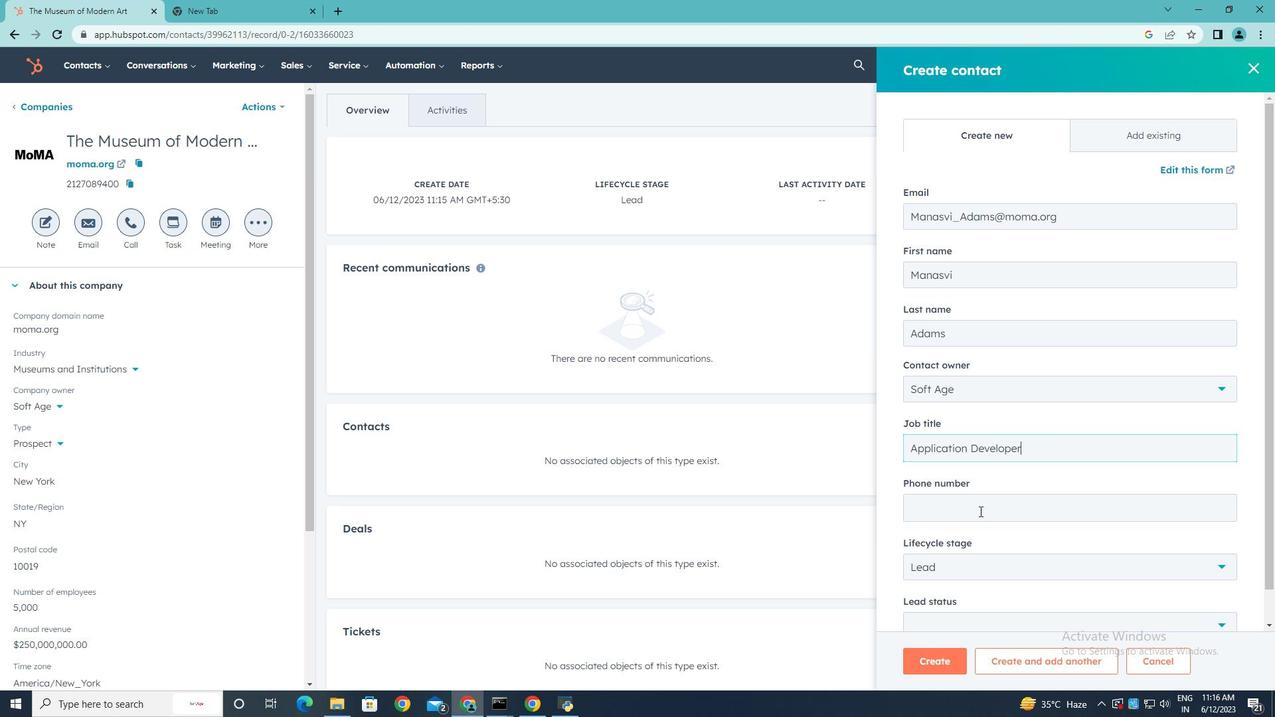 
Action: Key pressed 8015557894
Screenshot: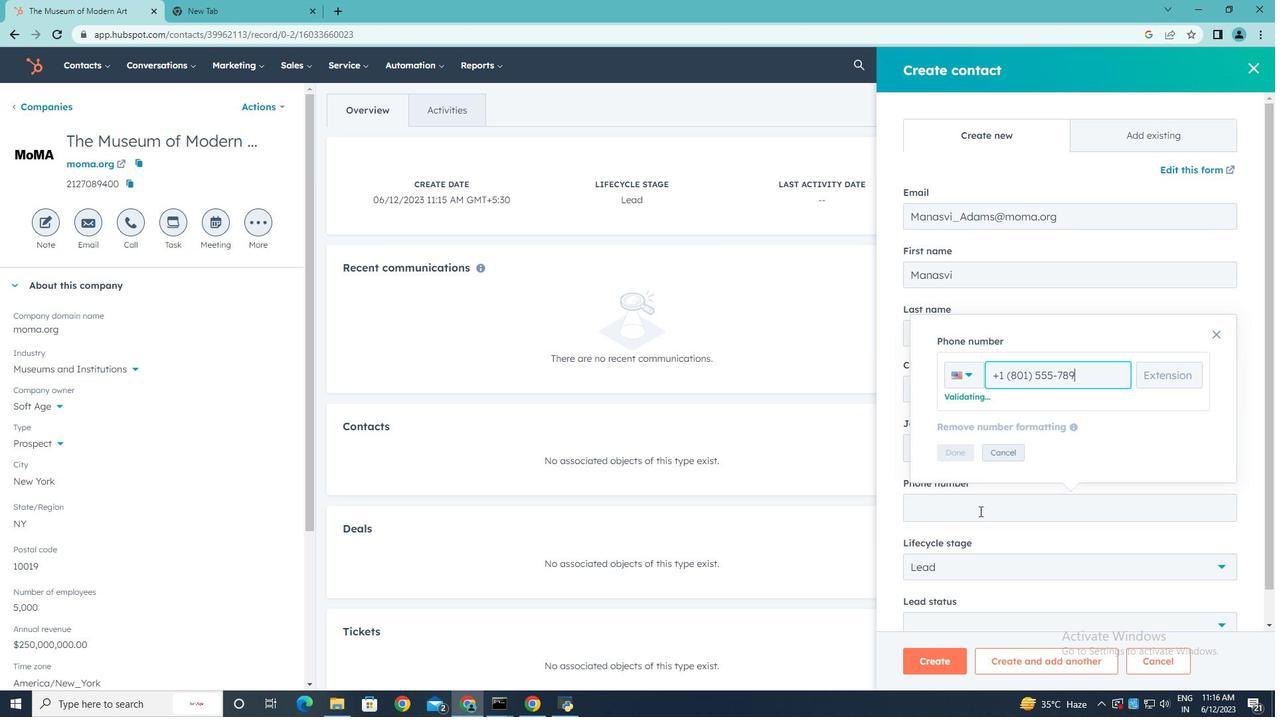 
Action: Mouse moved to (960, 450)
Screenshot: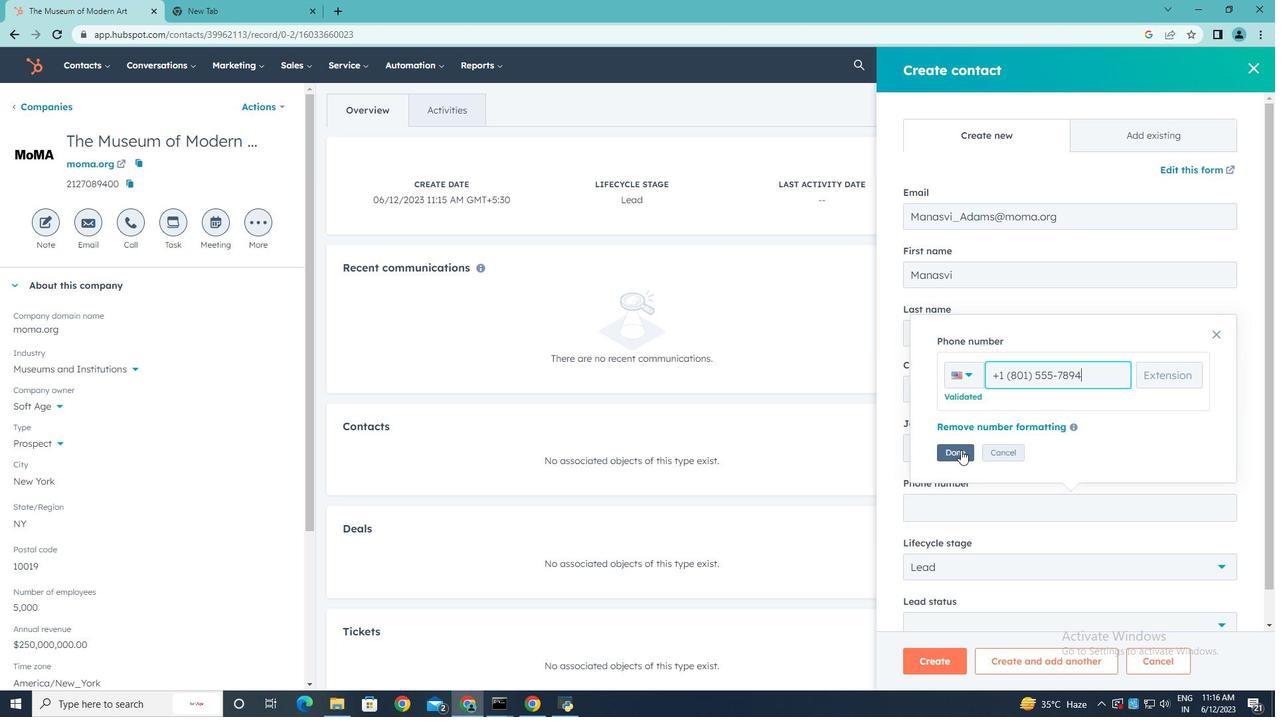 
Action: Mouse pressed left at (960, 450)
Screenshot: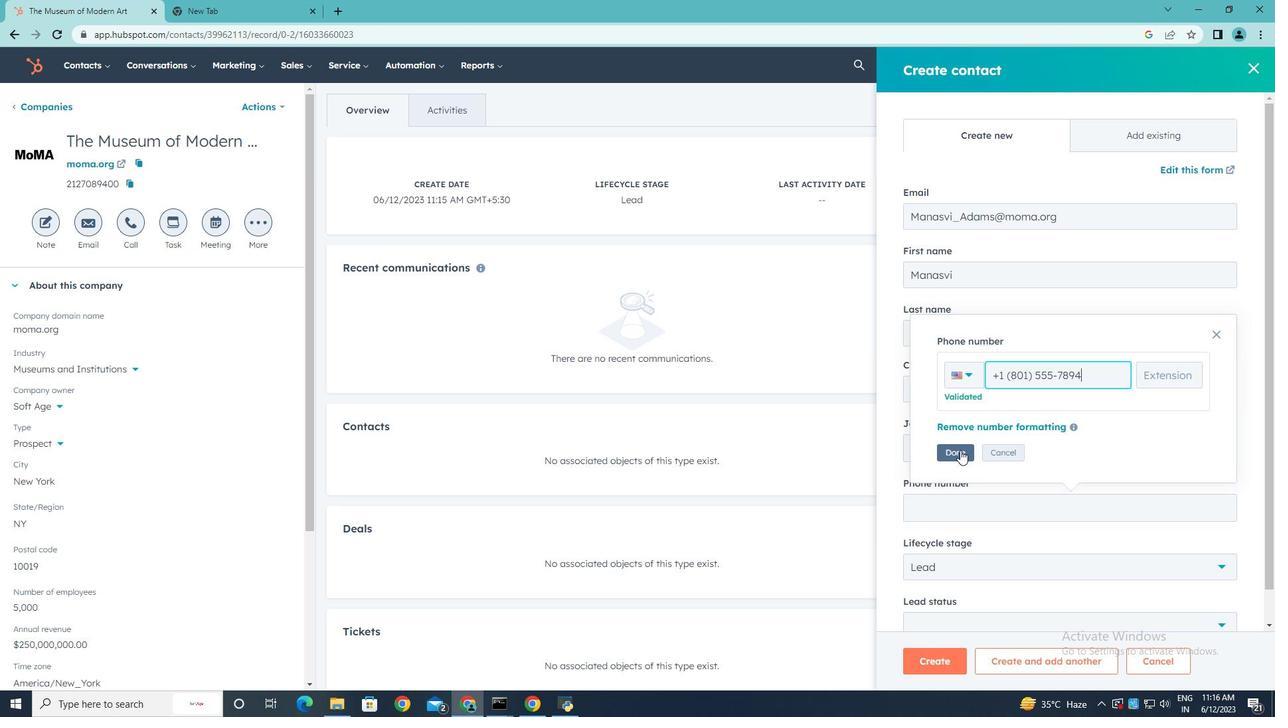 
Action: Mouse moved to (967, 524)
Screenshot: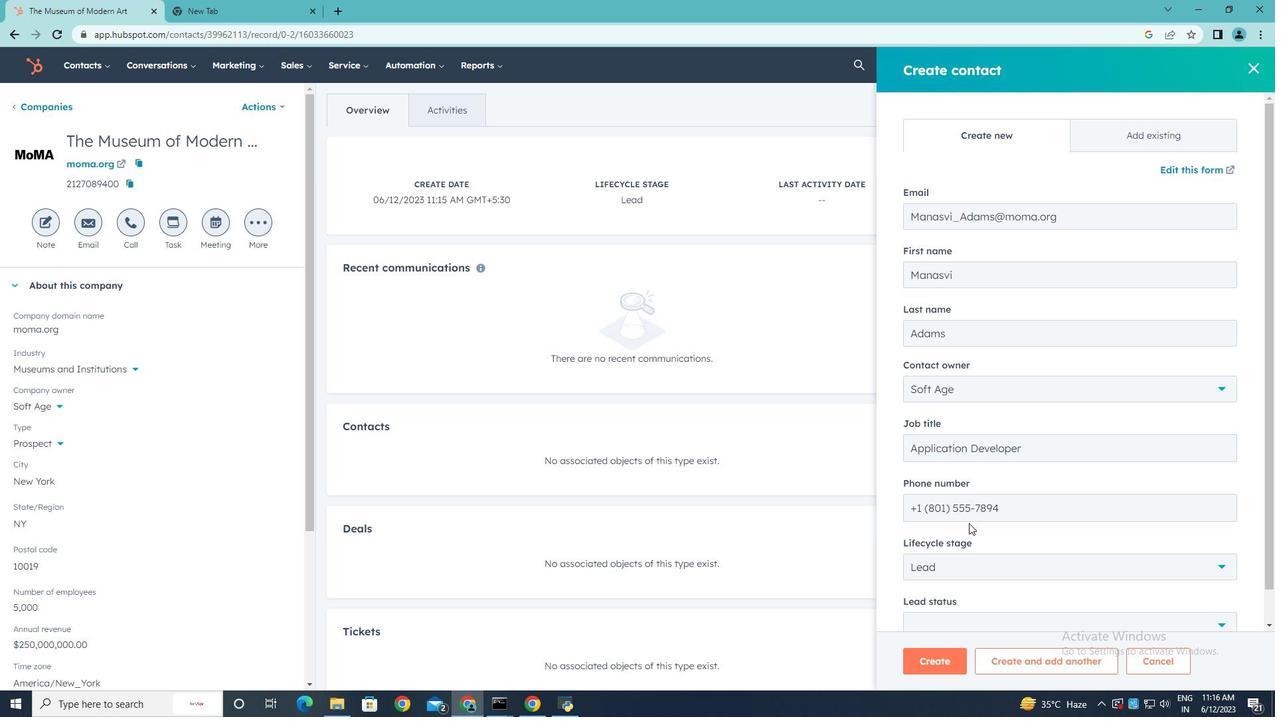 
Action: Mouse scrolled (967, 523) with delta (0, 0)
Screenshot: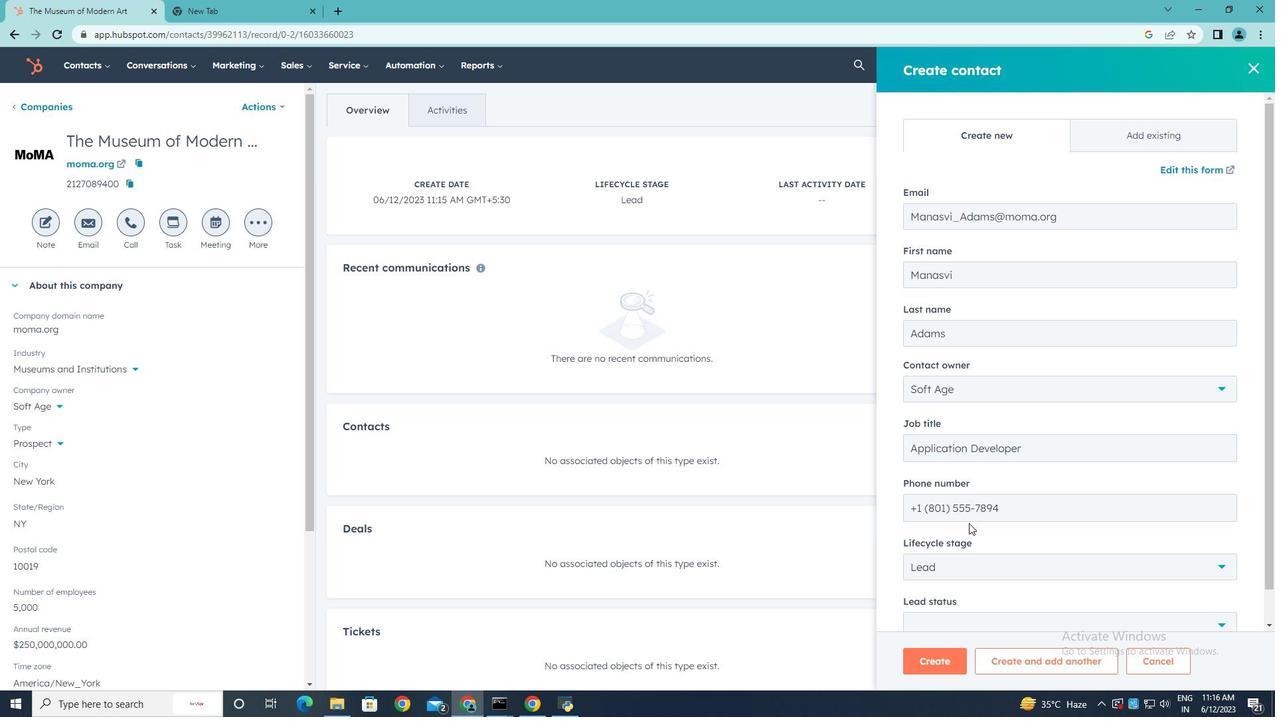 
Action: Mouse scrolled (967, 523) with delta (0, 0)
Screenshot: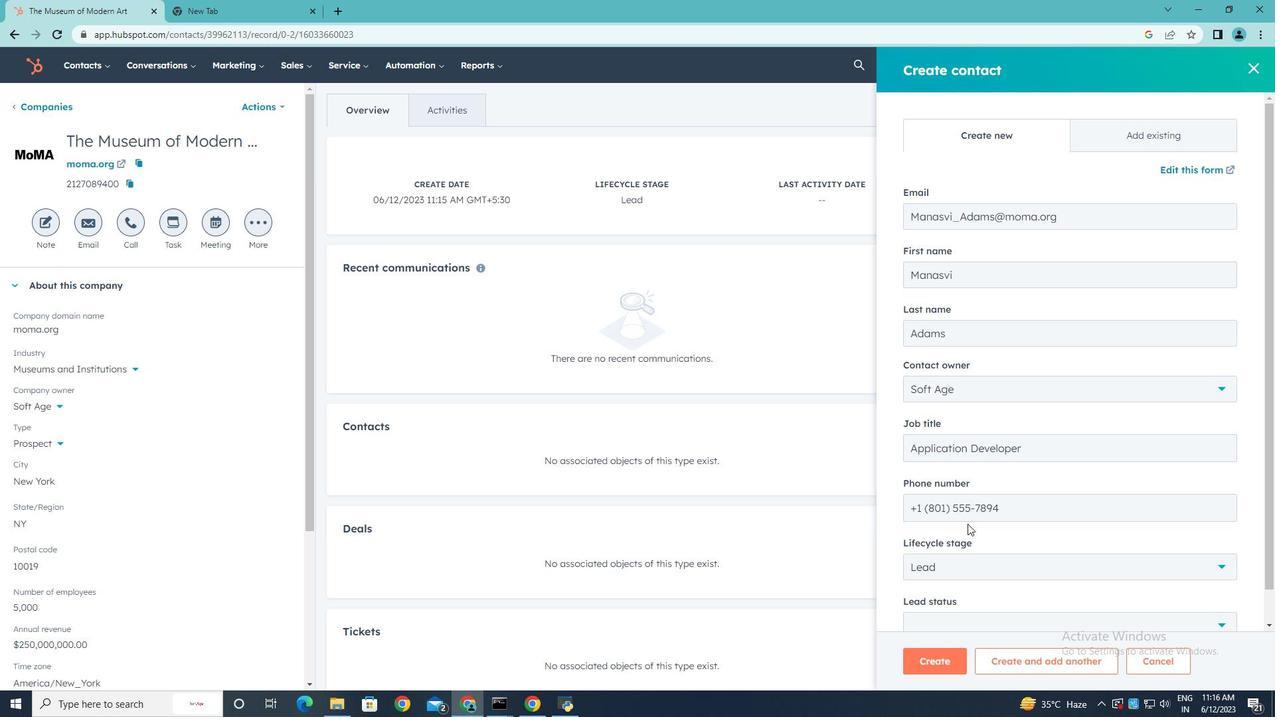 
Action: Mouse moved to (1223, 530)
Screenshot: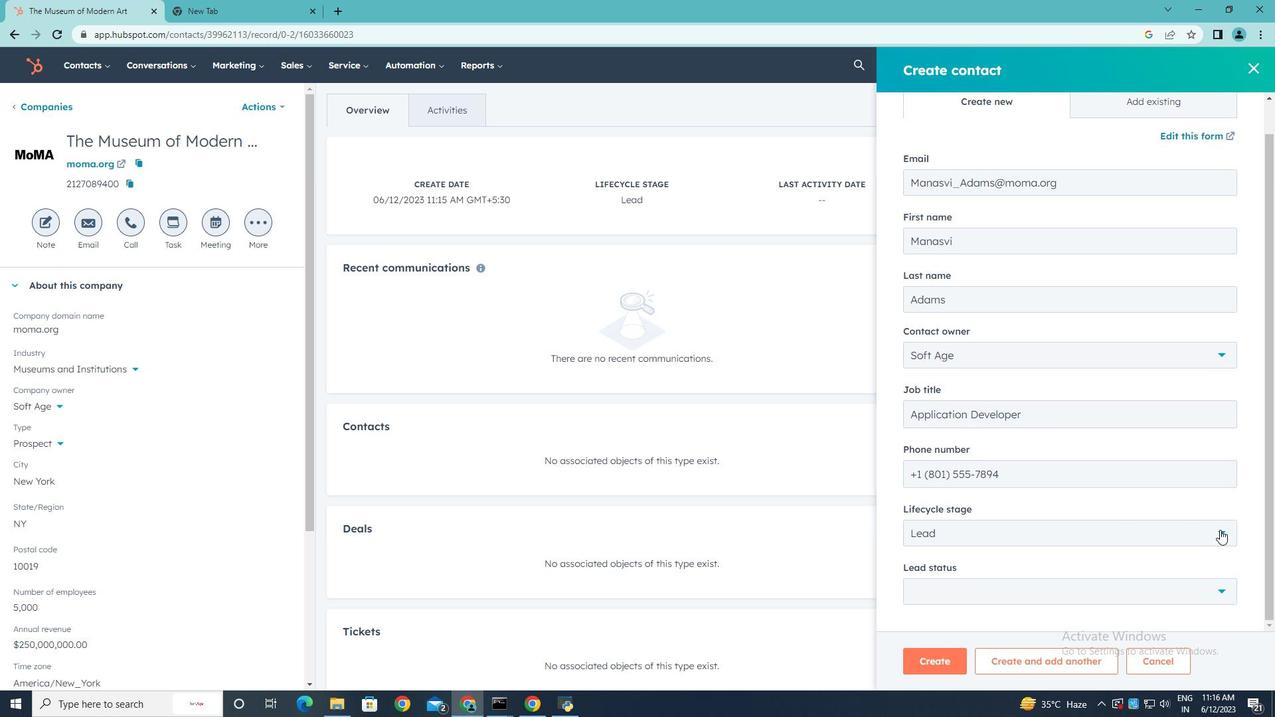 
Action: Mouse pressed left at (1223, 530)
Screenshot: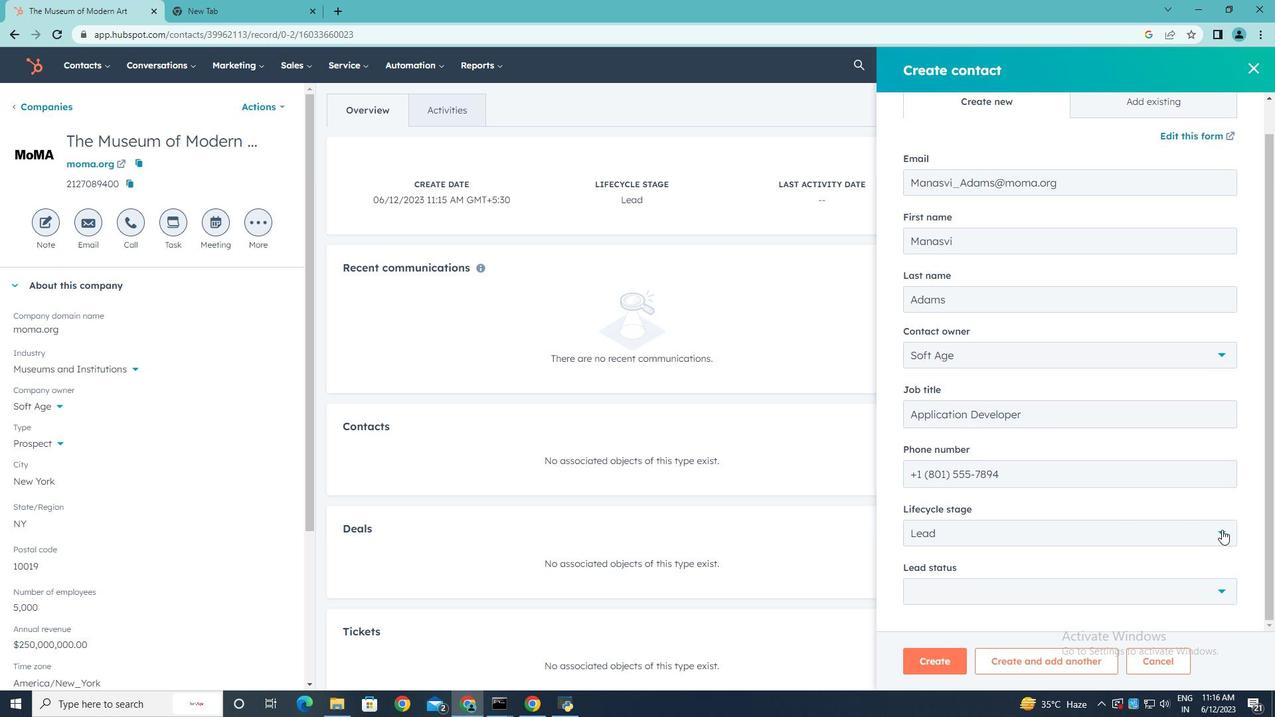 
Action: Mouse moved to (1037, 416)
Screenshot: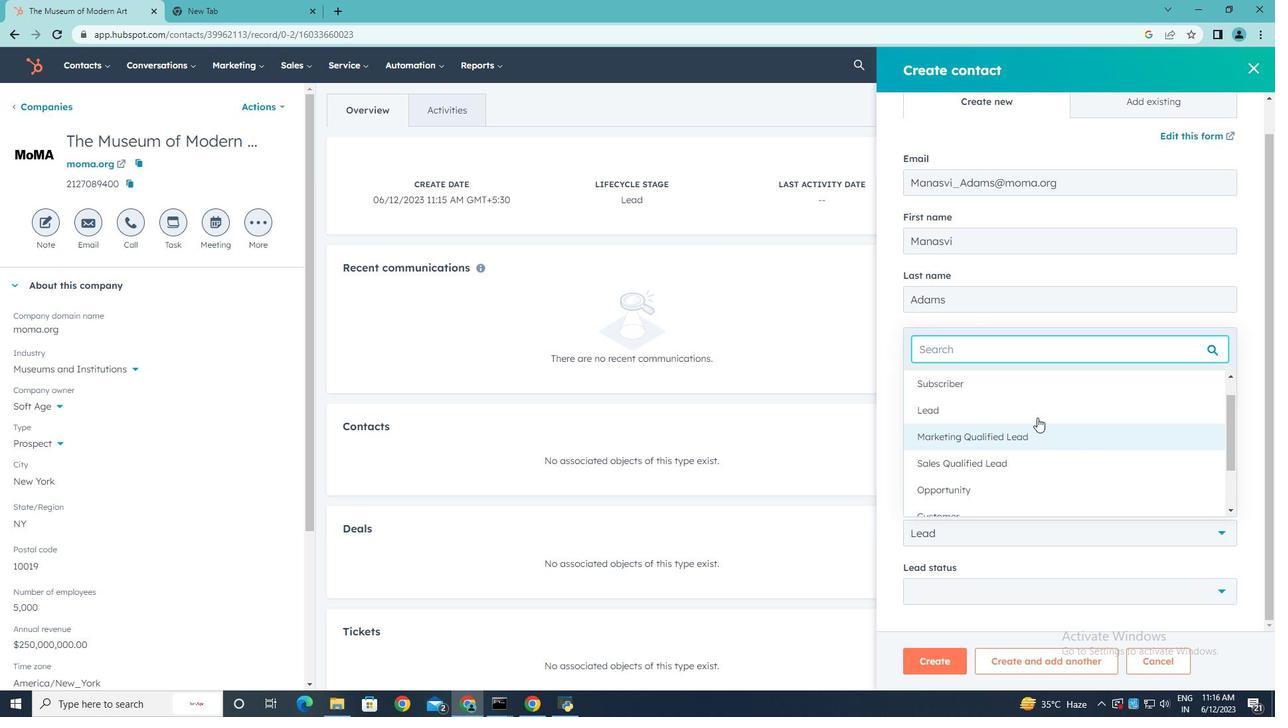 
Action: Mouse pressed left at (1037, 416)
Screenshot: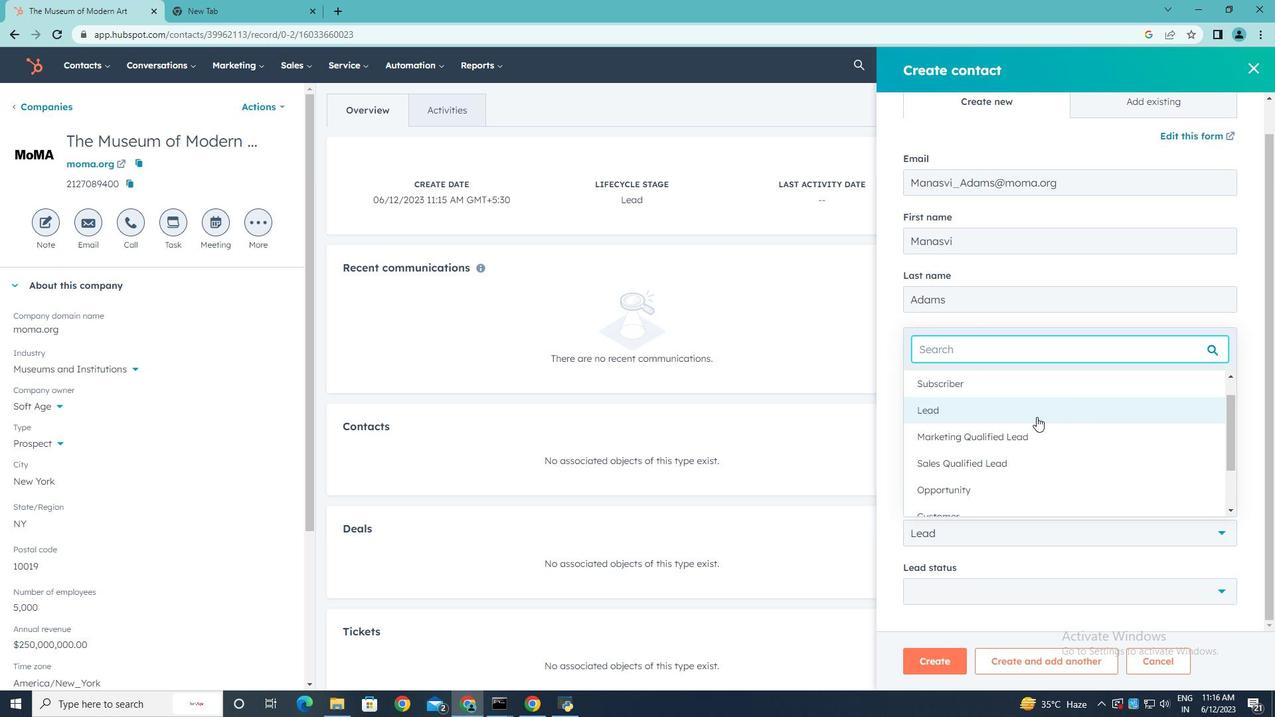 
Action: Mouse moved to (1223, 589)
Screenshot: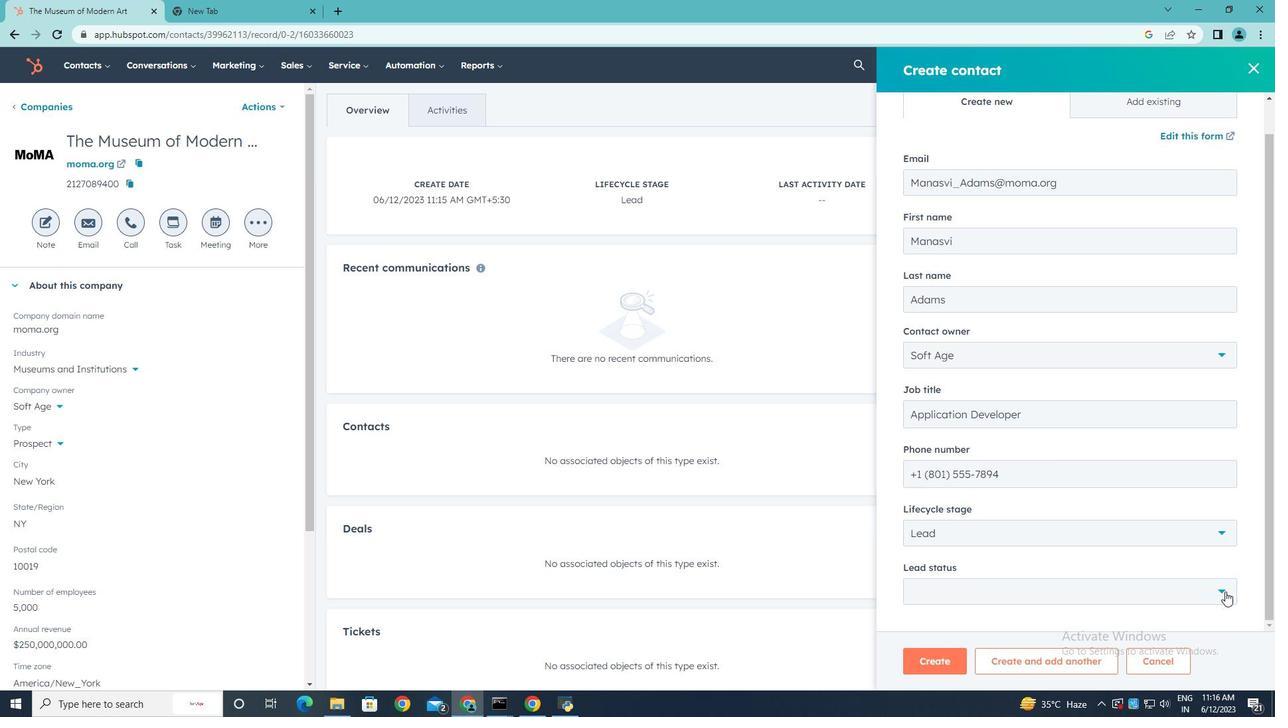 
Action: Mouse pressed left at (1223, 589)
Screenshot: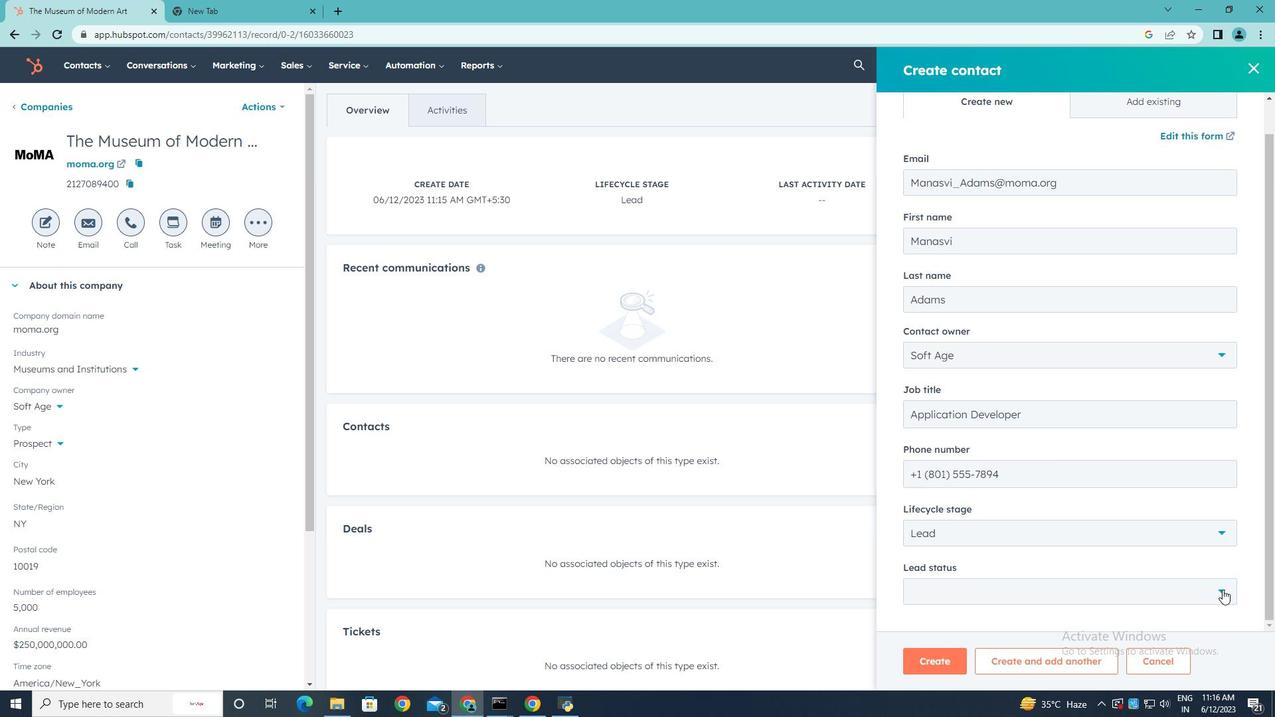 
Action: Mouse moved to (1041, 490)
Screenshot: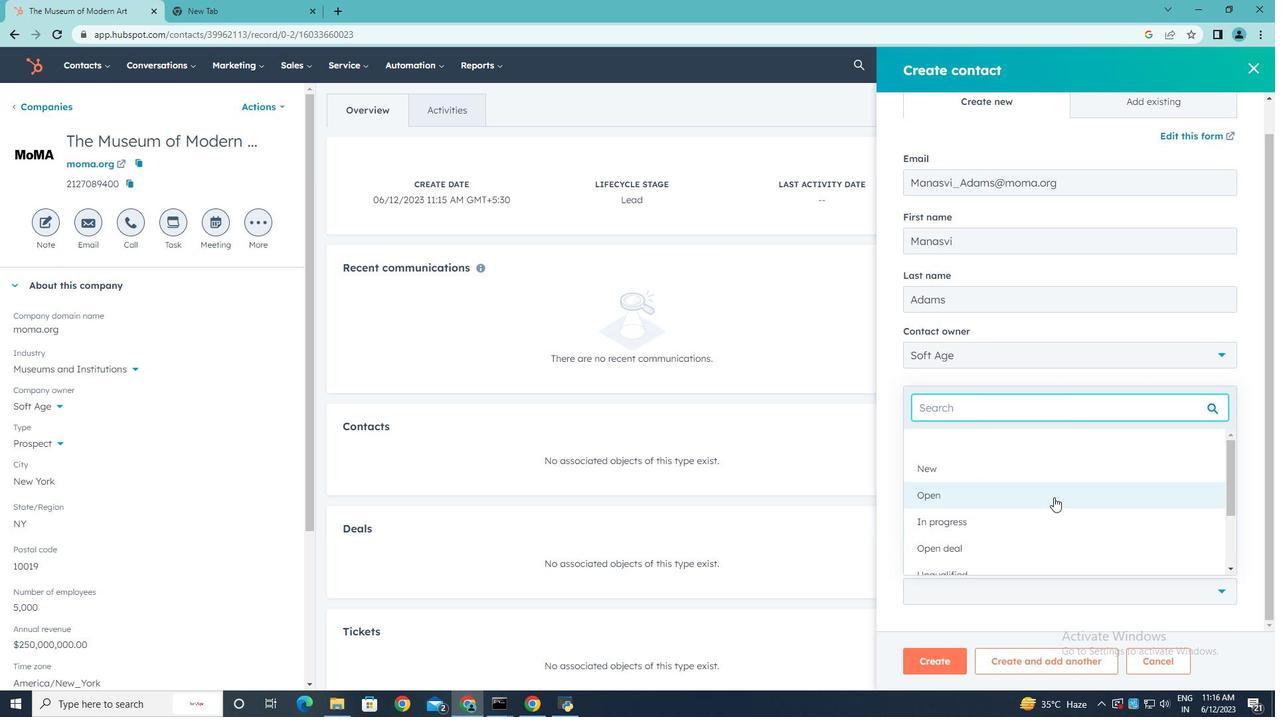 
Action: Mouse pressed left at (1041, 490)
Screenshot: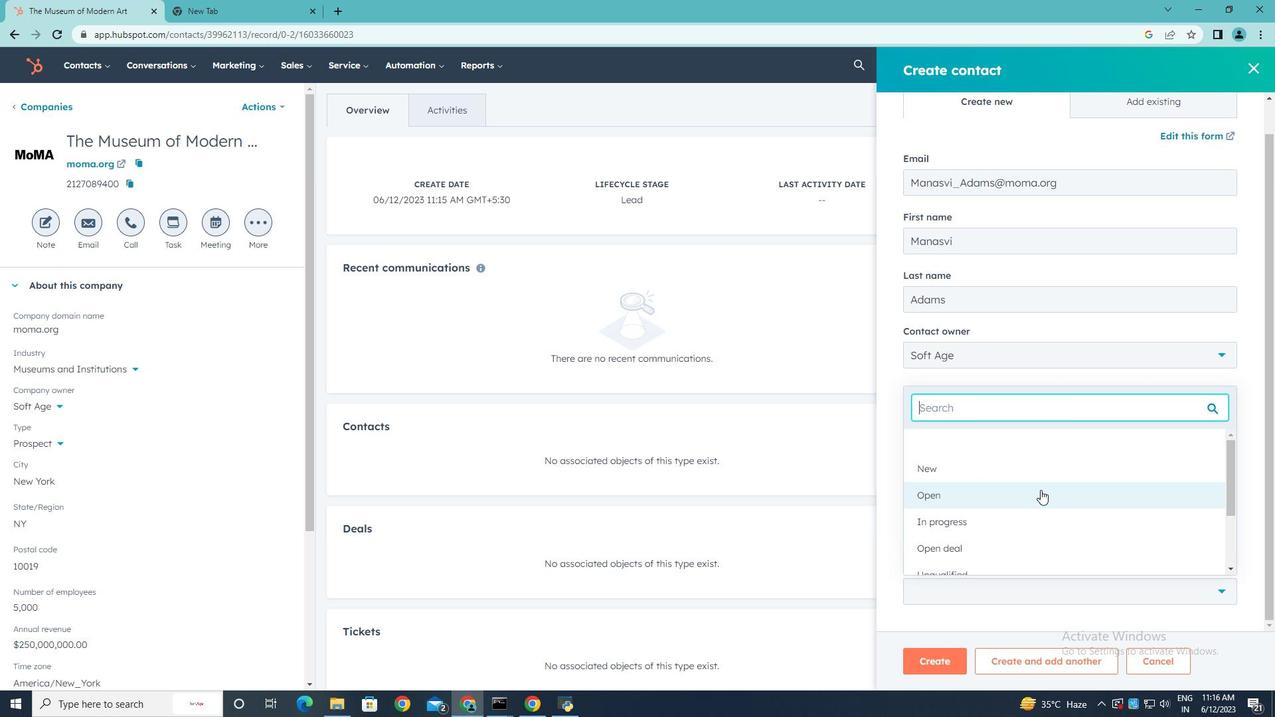 
Action: Mouse scrolled (1041, 489) with delta (0, 0)
Screenshot: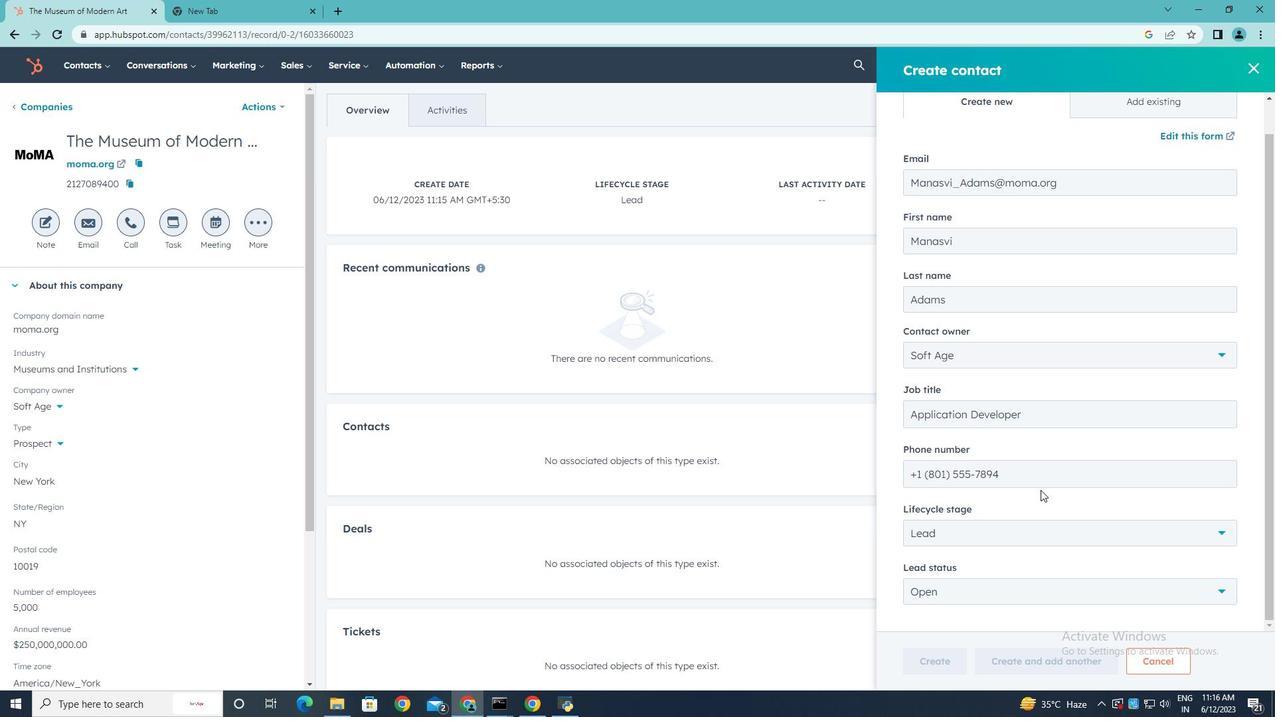 
Action: Mouse scrolled (1041, 489) with delta (0, 0)
Screenshot: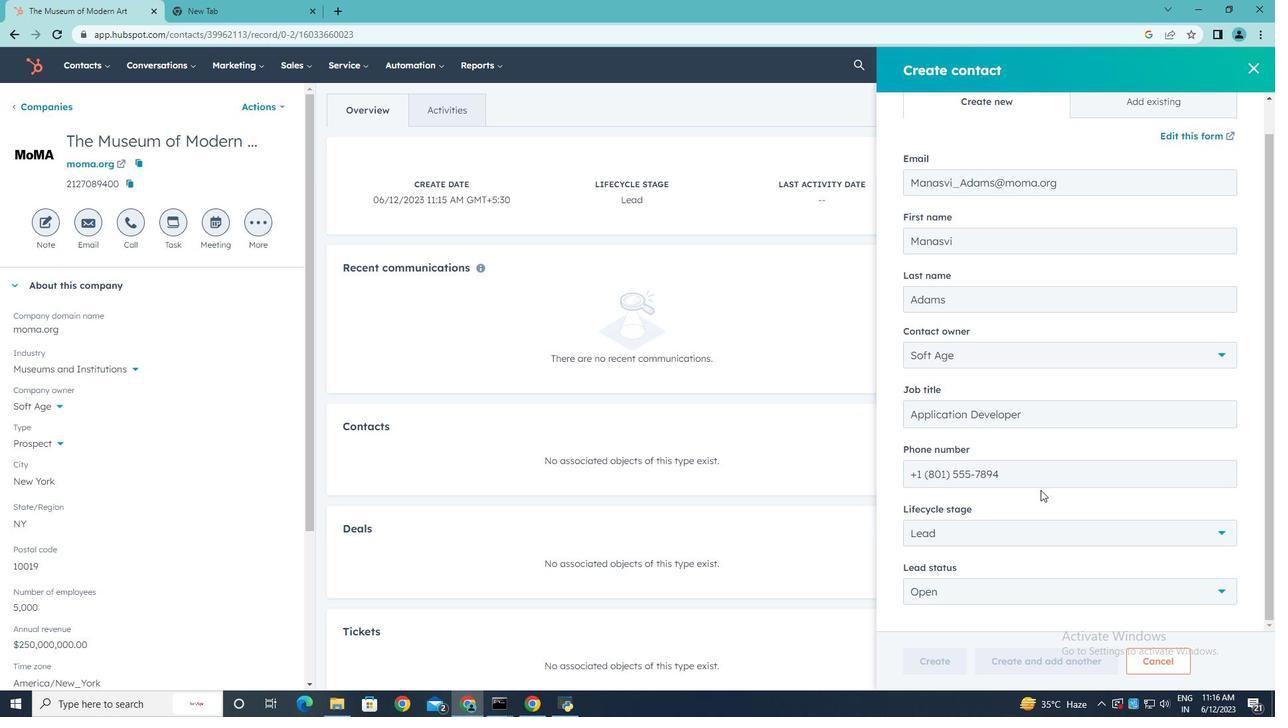 
Action: Mouse scrolled (1041, 489) with delta (0, 0)
Screenshot: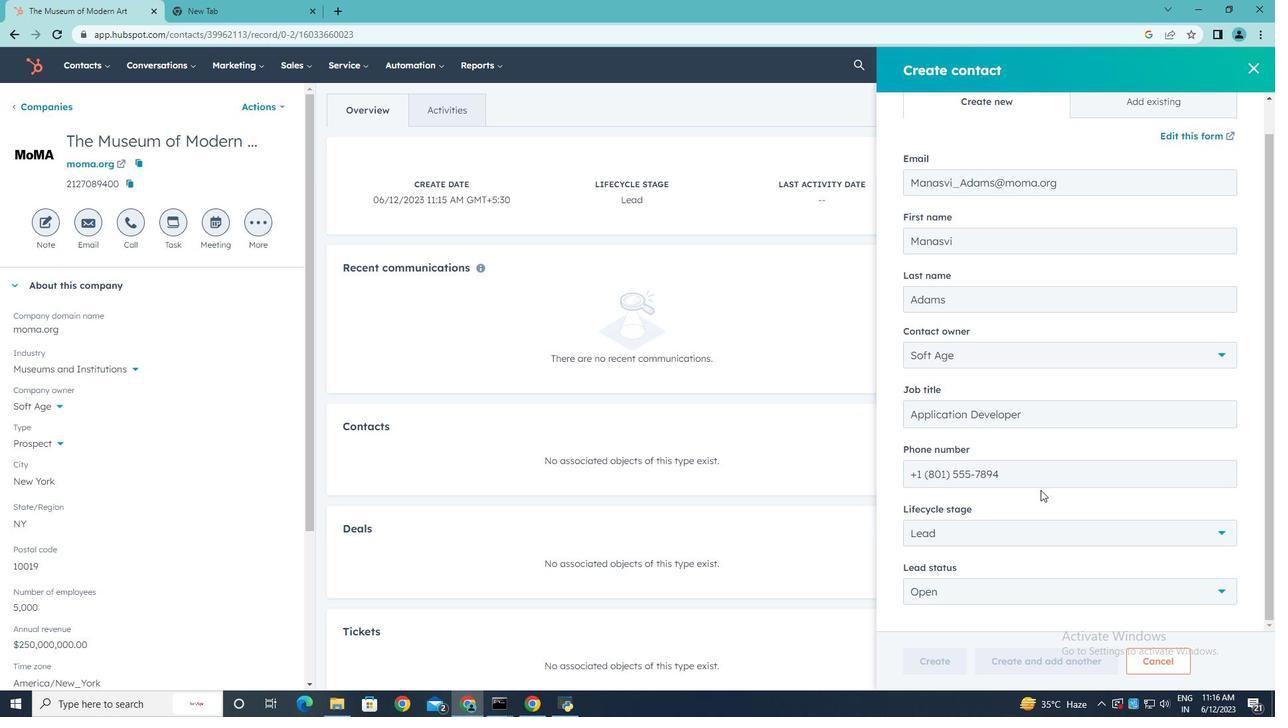 
Action: Mouse moved to (949, 659)
Screenshot: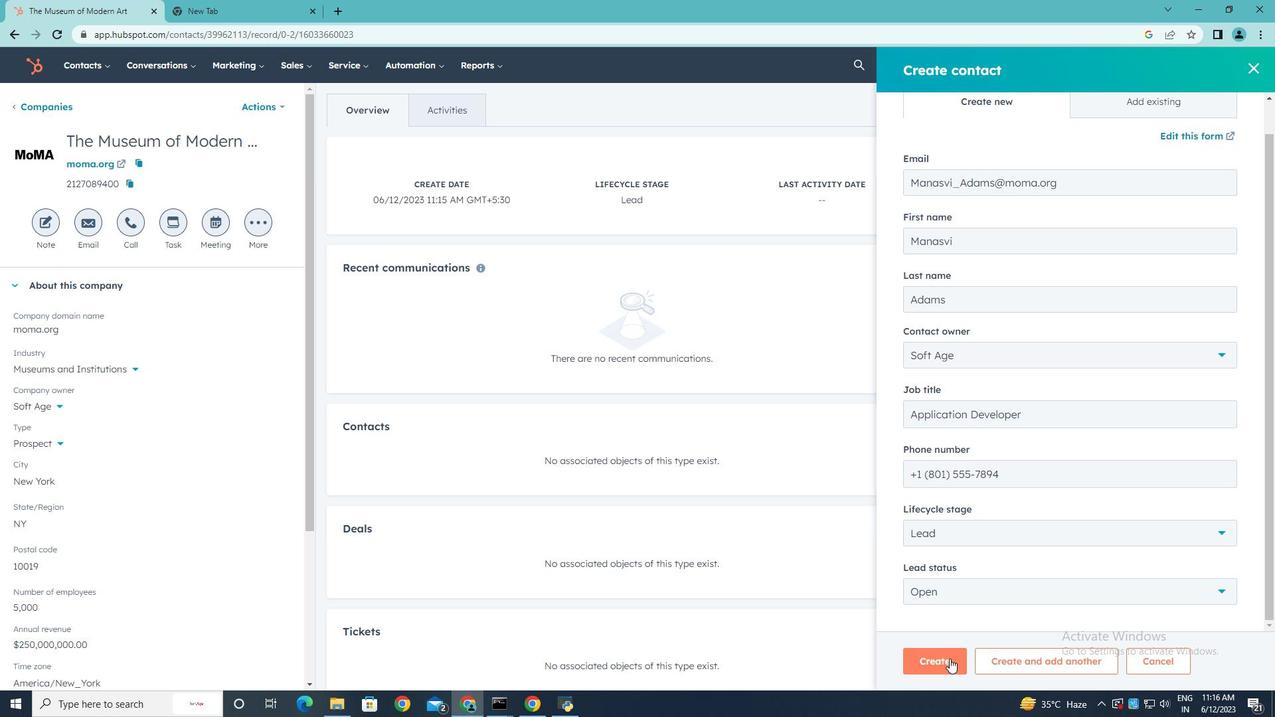 
Action: Mouse pressed left at (949, 659)
Screenshot: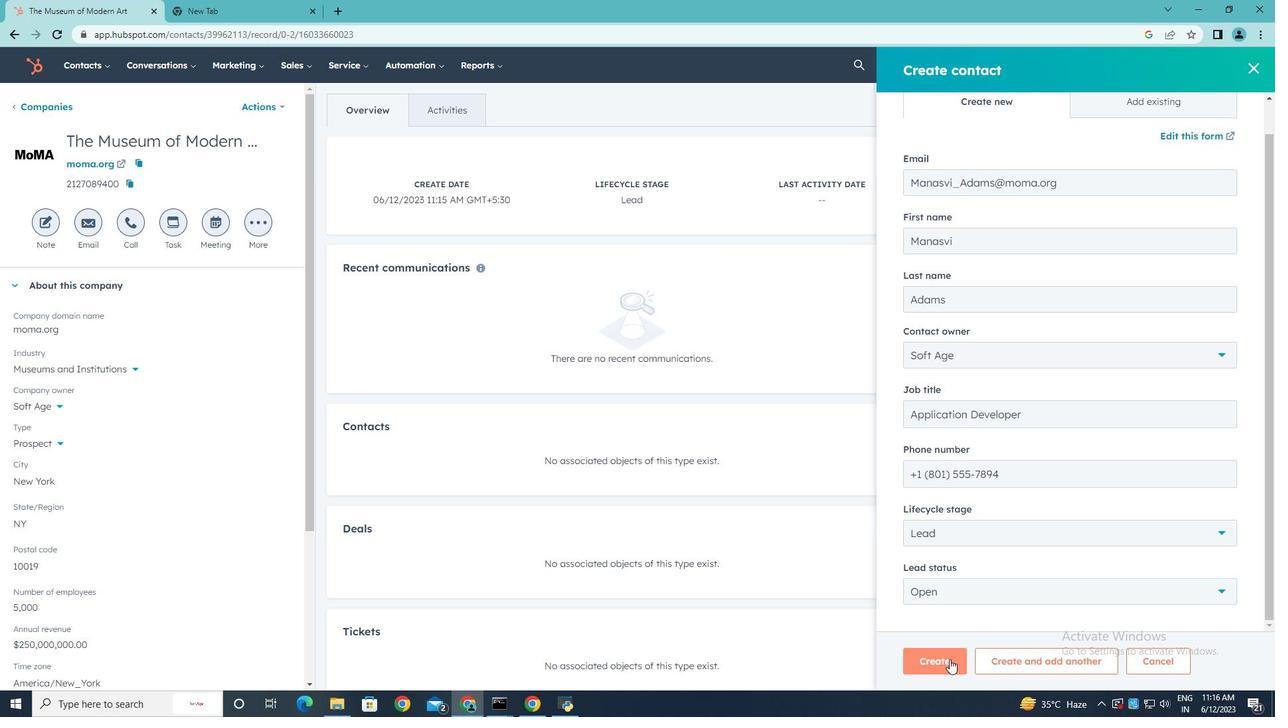 
Action: Mouse moved to (950, 659)
Screenshot: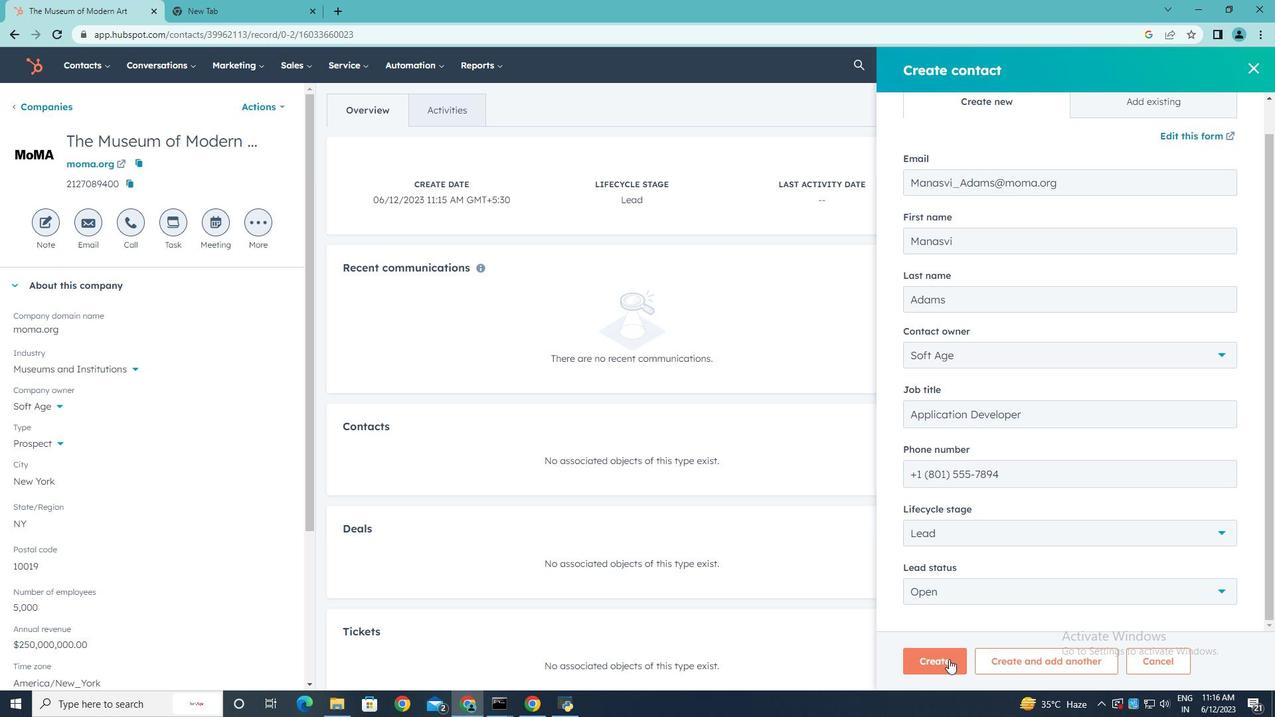 
